 Task: In the  document event.txt Download file as 'Plain Text' Share this file with 'softage.8@softage.net' Insert the command  Editing
Action: Mouse moved to (353, 505)
Screenshot: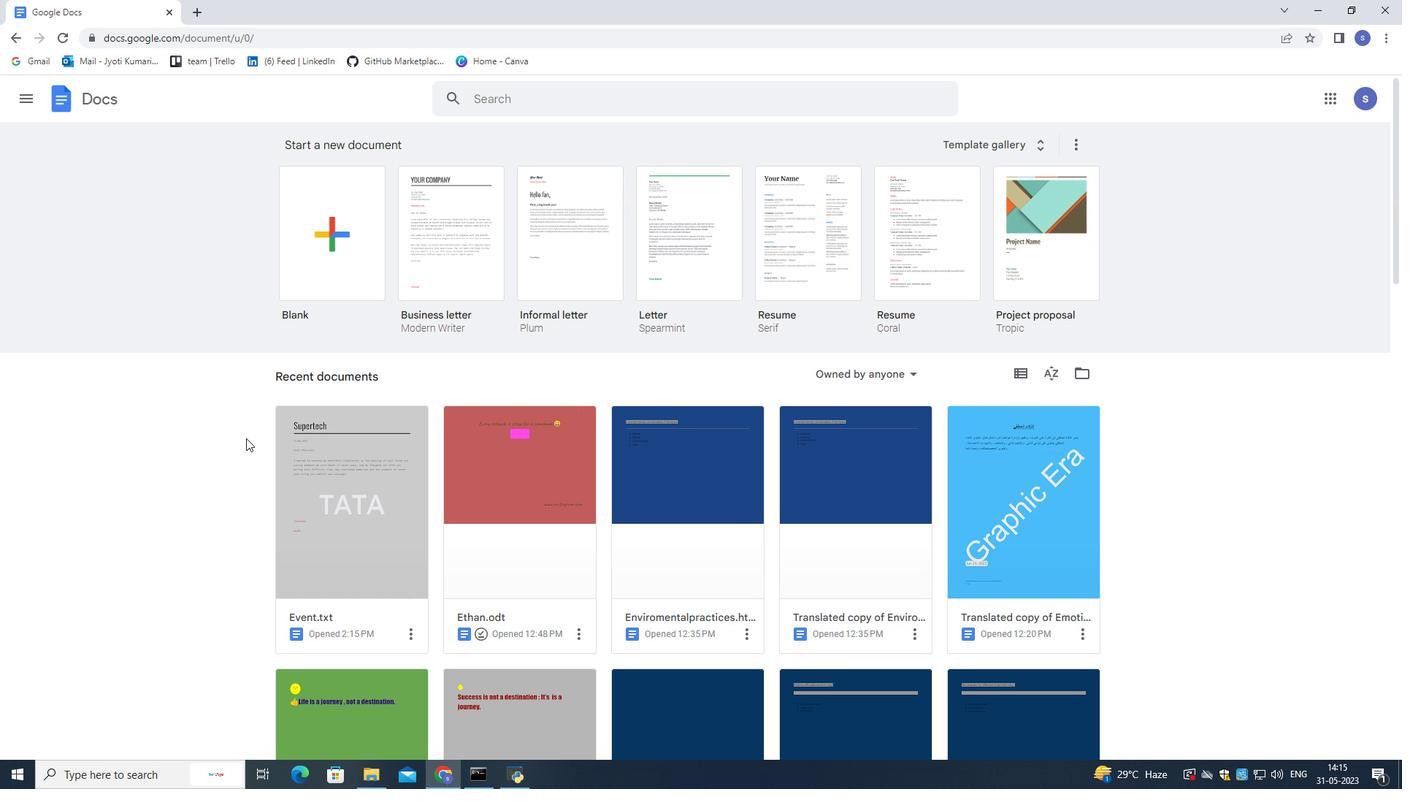 
Action: Mouse pressed left at (353, 505)
Screenshot: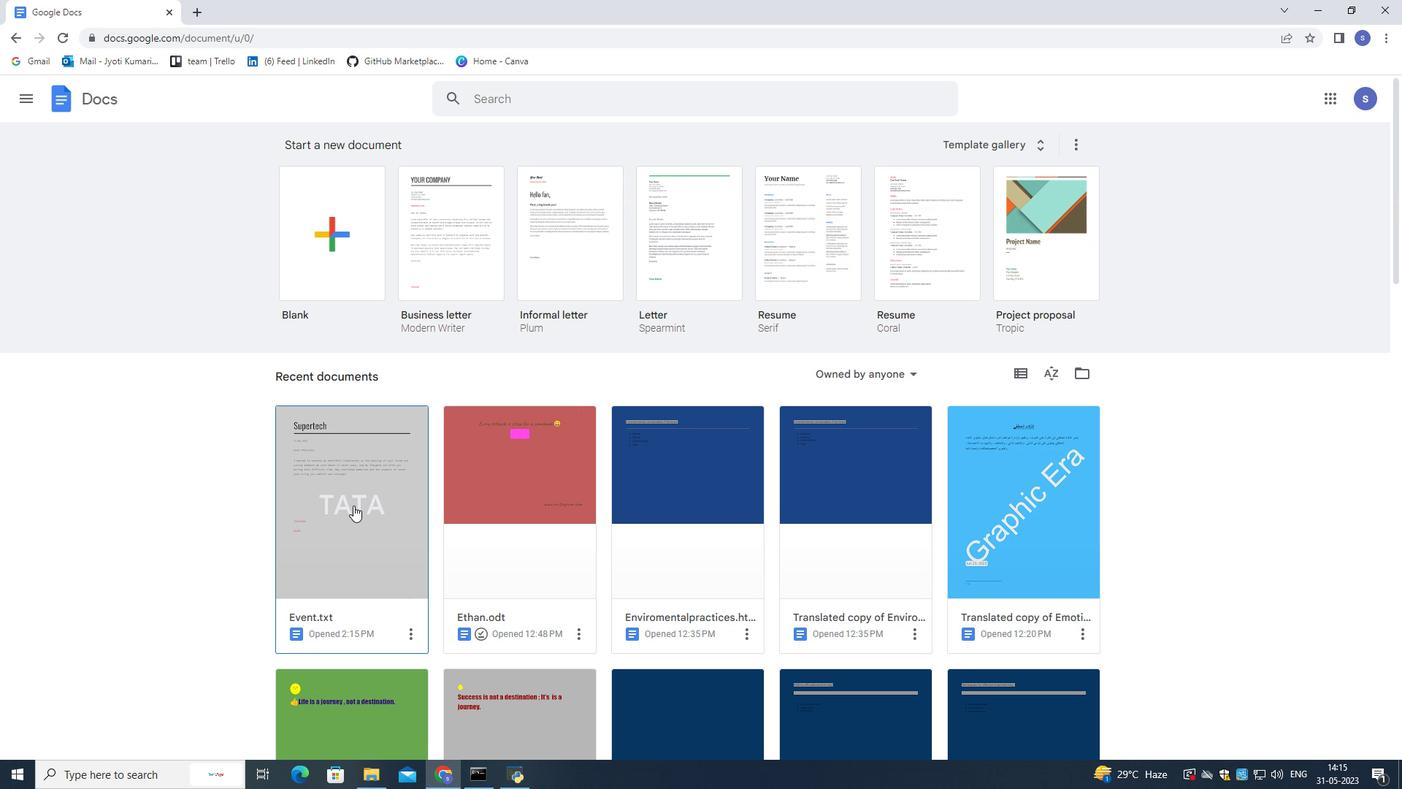 
Action: Mouse moved to (467, 367)
Screenshot: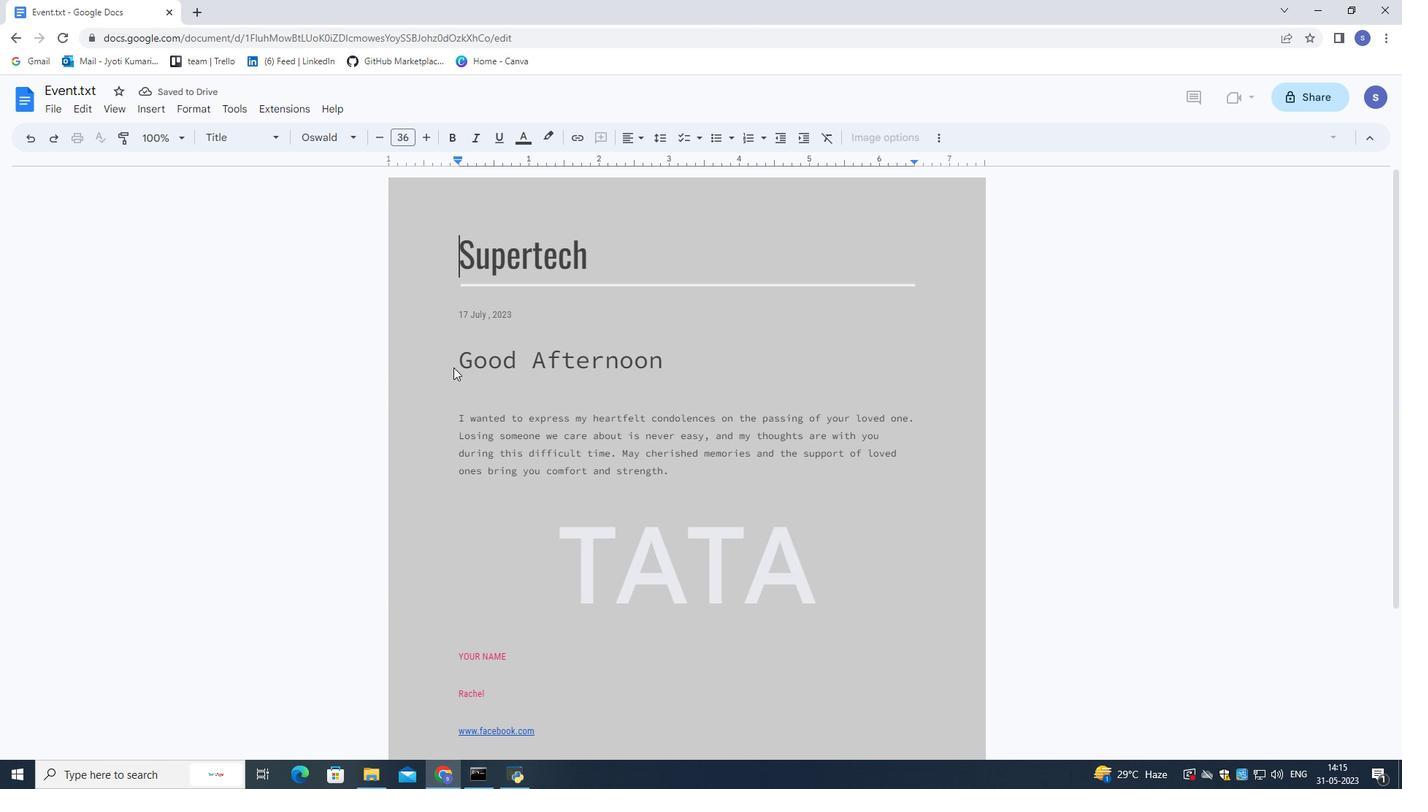 
Action: Mouse scrolled (467, 366) with delta (0, 0)
Screenshot: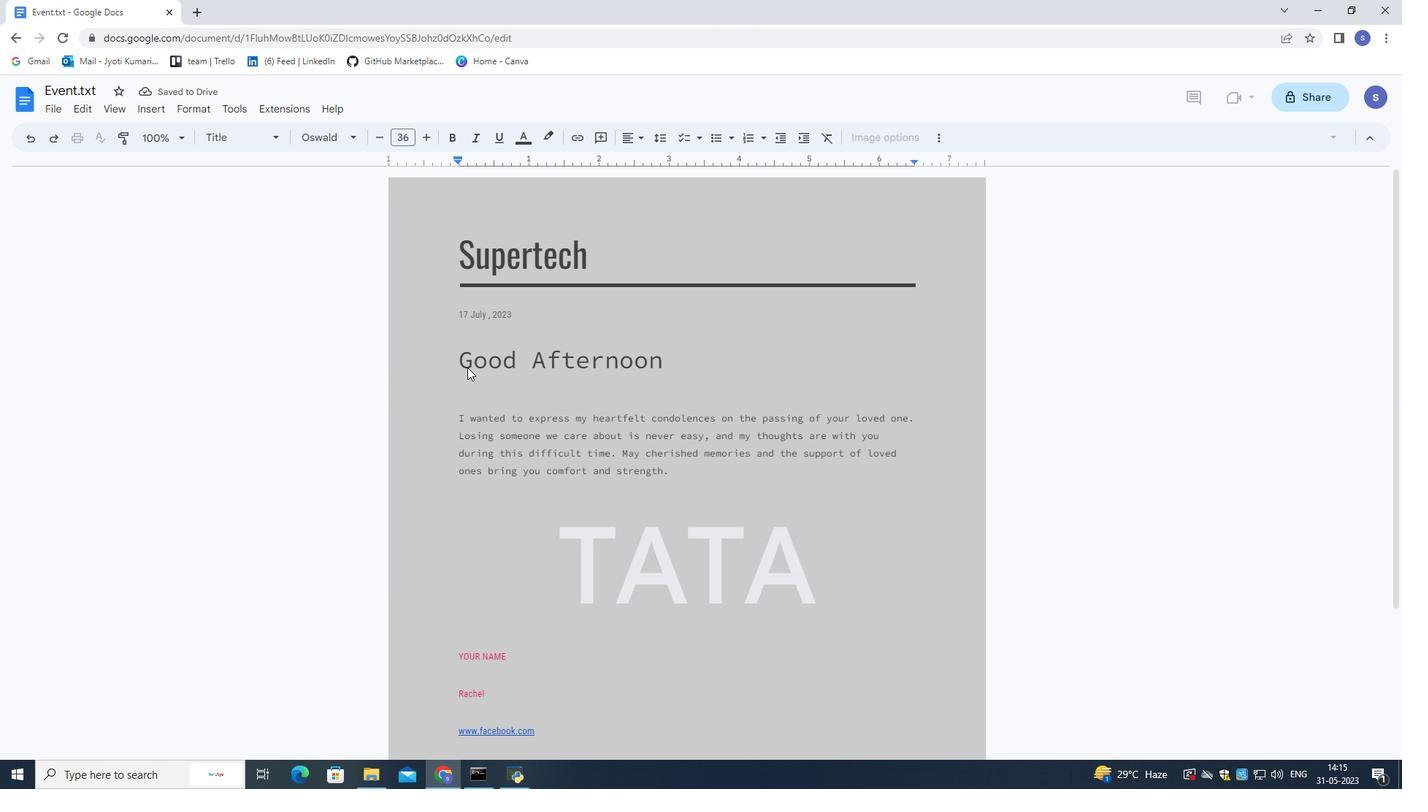 
Action: Mouse scrolled (467, 366) with delta (0, 0)
Screenshot: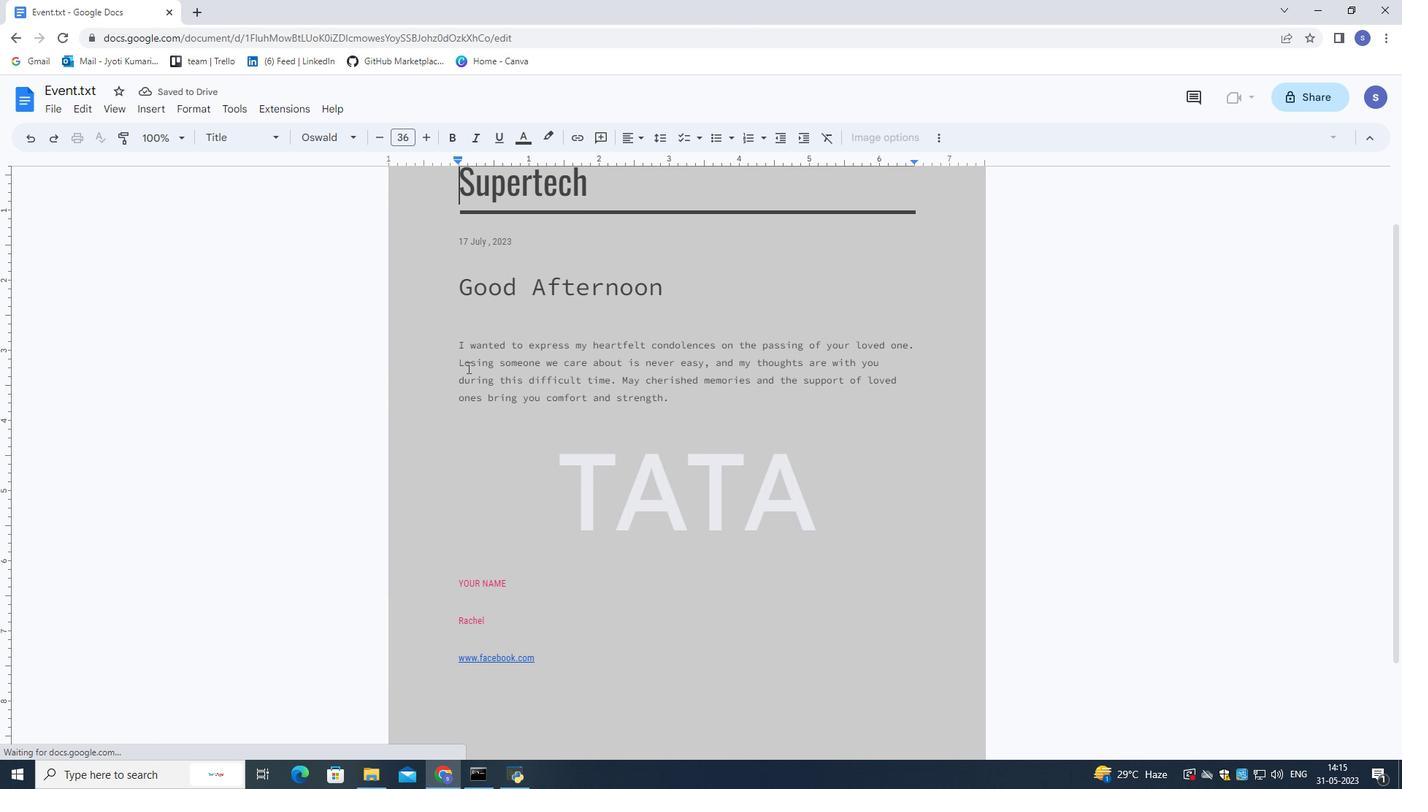
Action: Mouse moved to (44, 105)
Screenshot: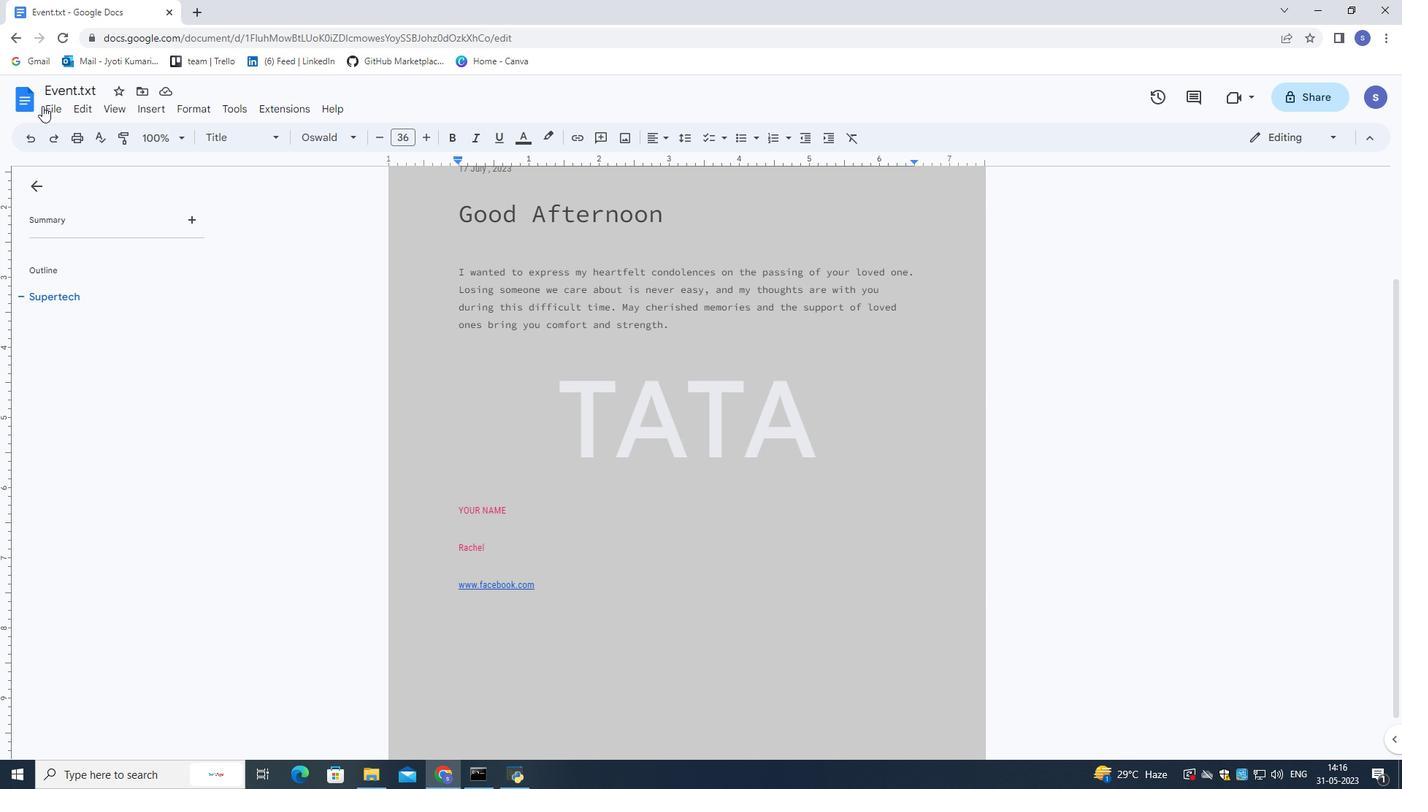 
Action: Mouse pressed left at (44, 105)
Screenshot: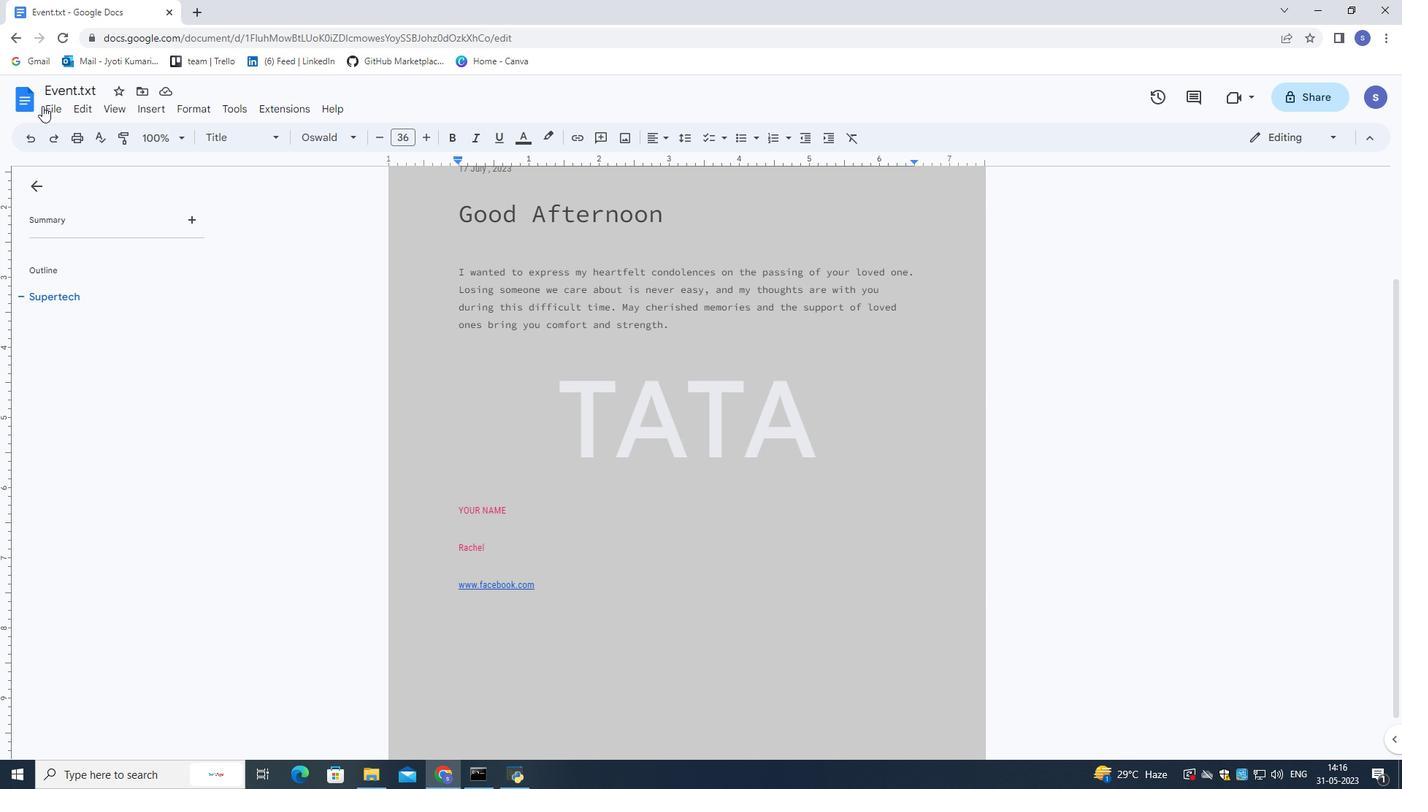 
Action: Mouse moved to (53, 110)
Screenshot: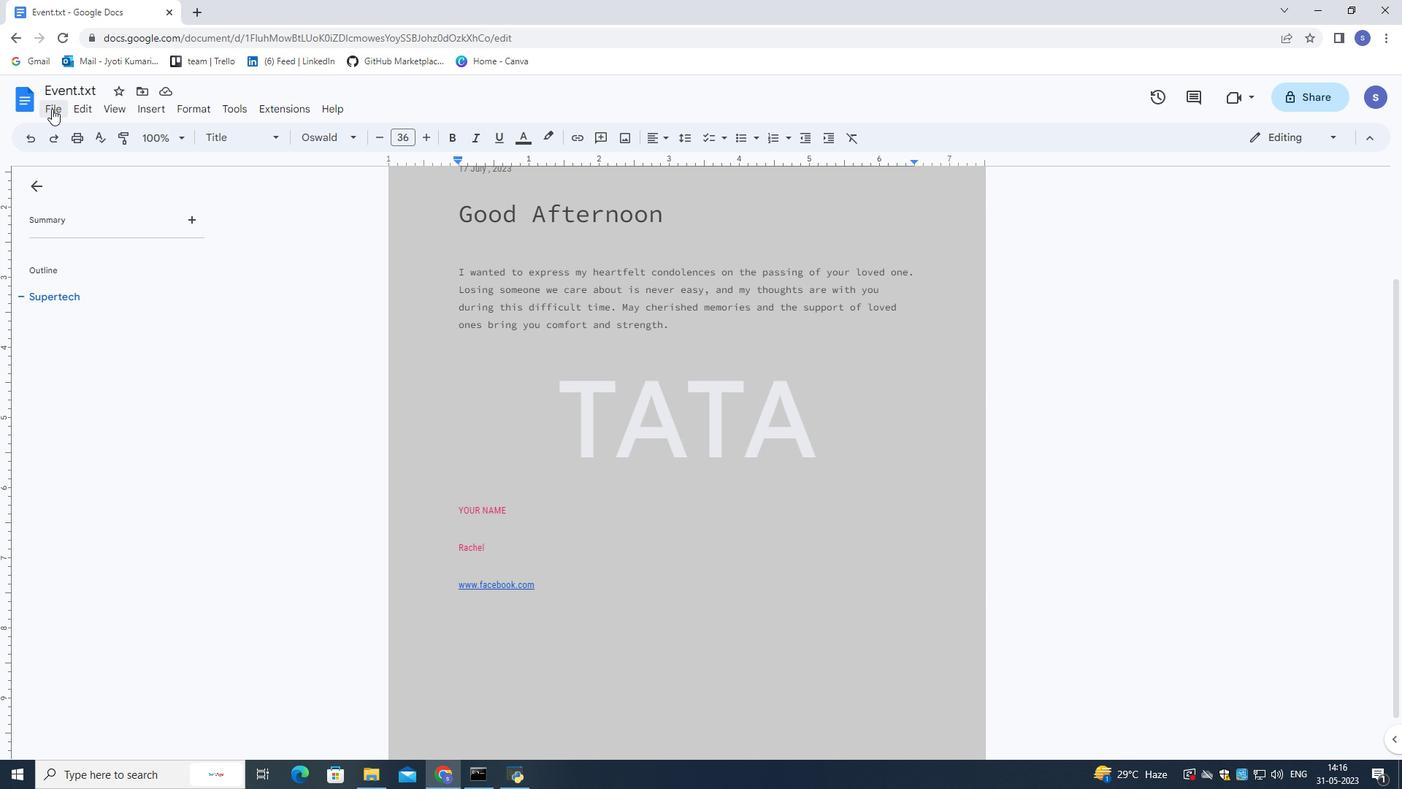 
Action: Mouse pressed left at (53, 110)
Screenshot: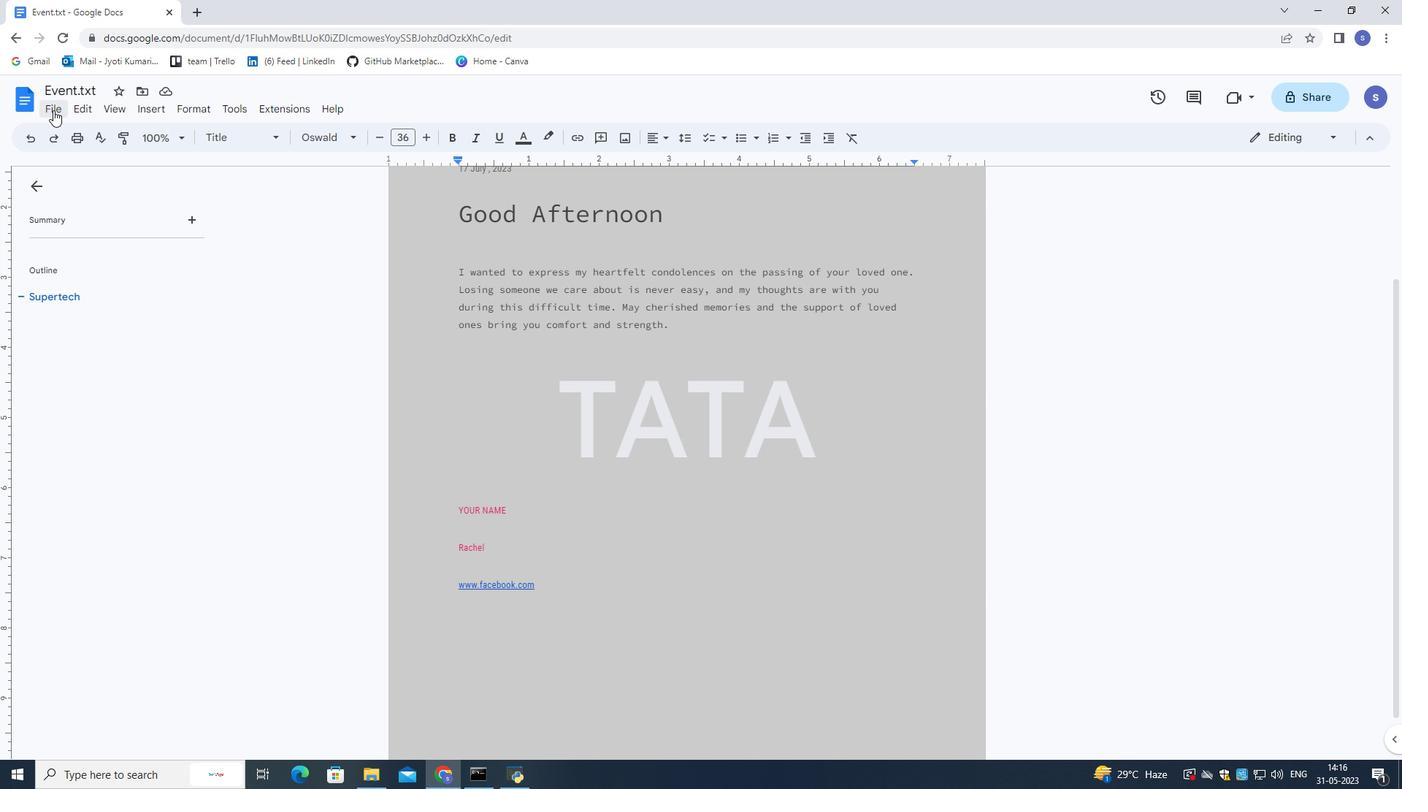 
Action: Mouse moved to (355, 354)
Screenshot: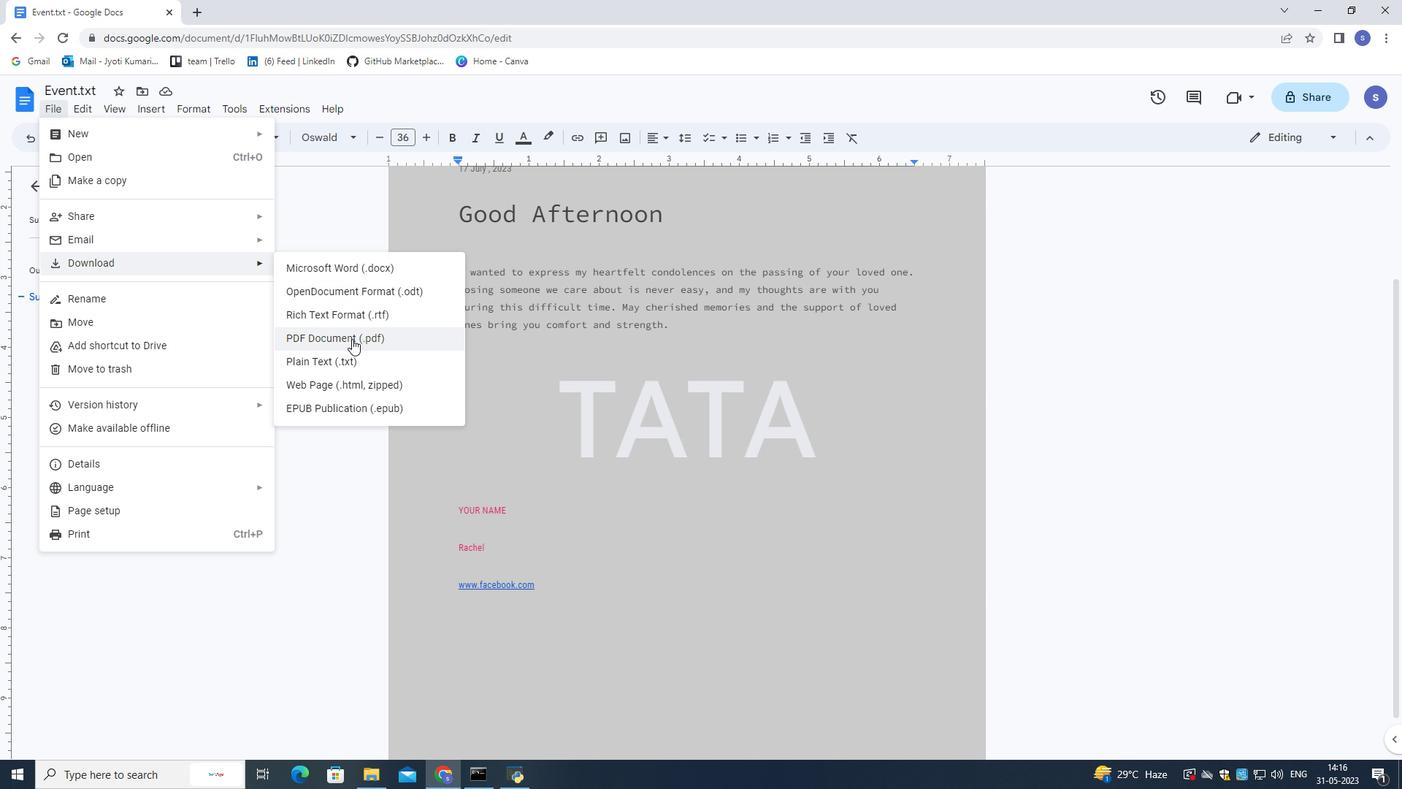 
Action: Mouse pressed left at (355, 354)
Screenshot: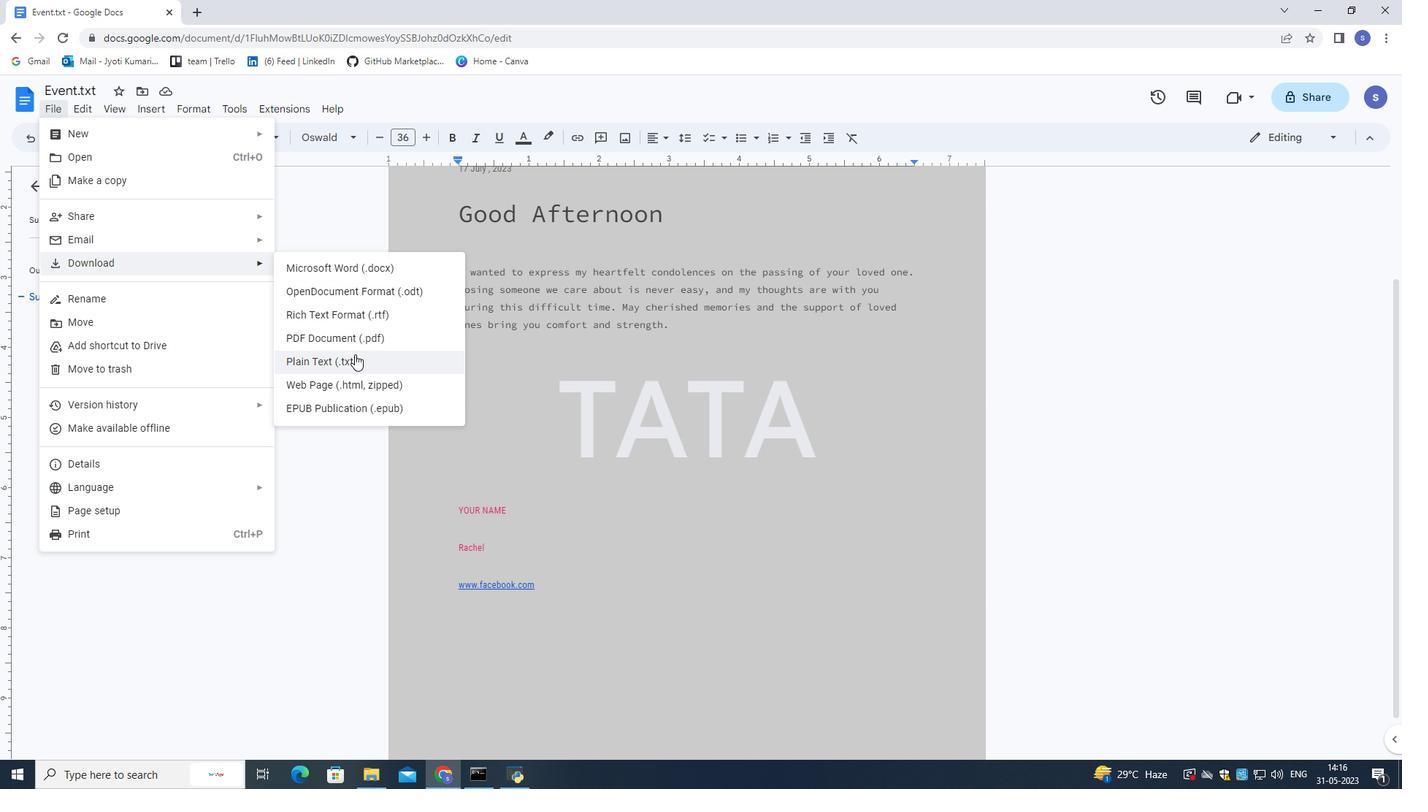 
Action: Mouse moved to (56, 103)
Screenshot: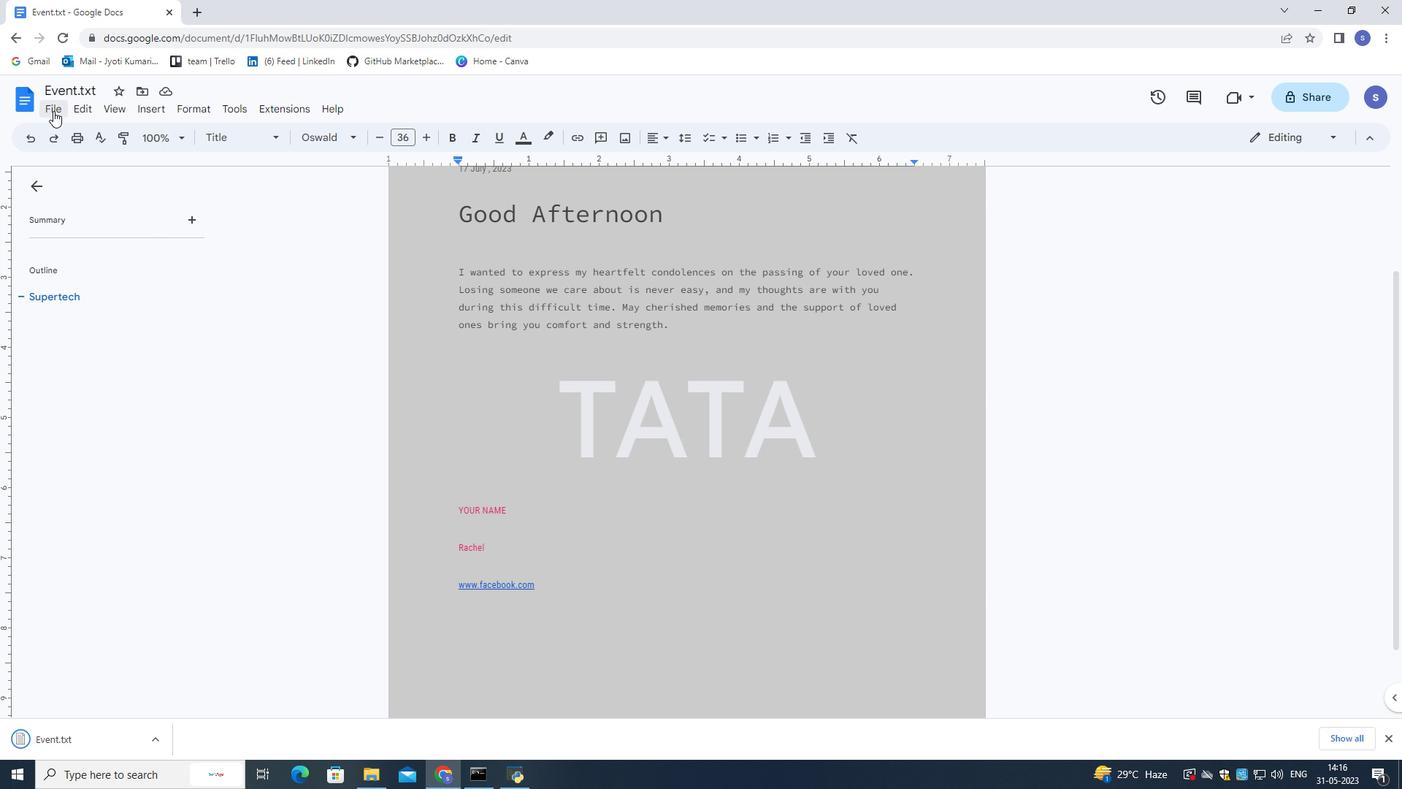 
Action: Mouse pressed left at (56, 103)
Screenshot: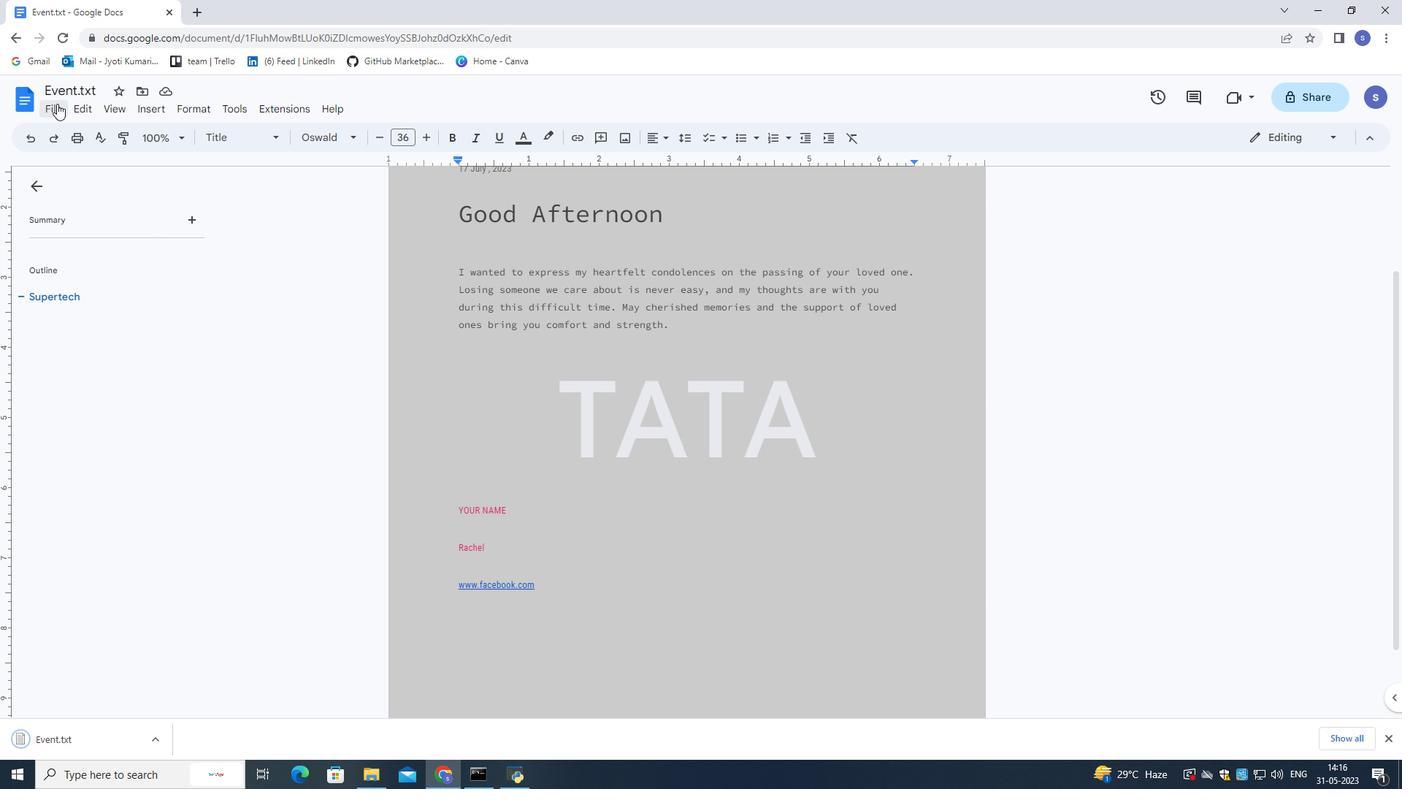 
Action: Mouse moved to (298, 222)
Screenshot: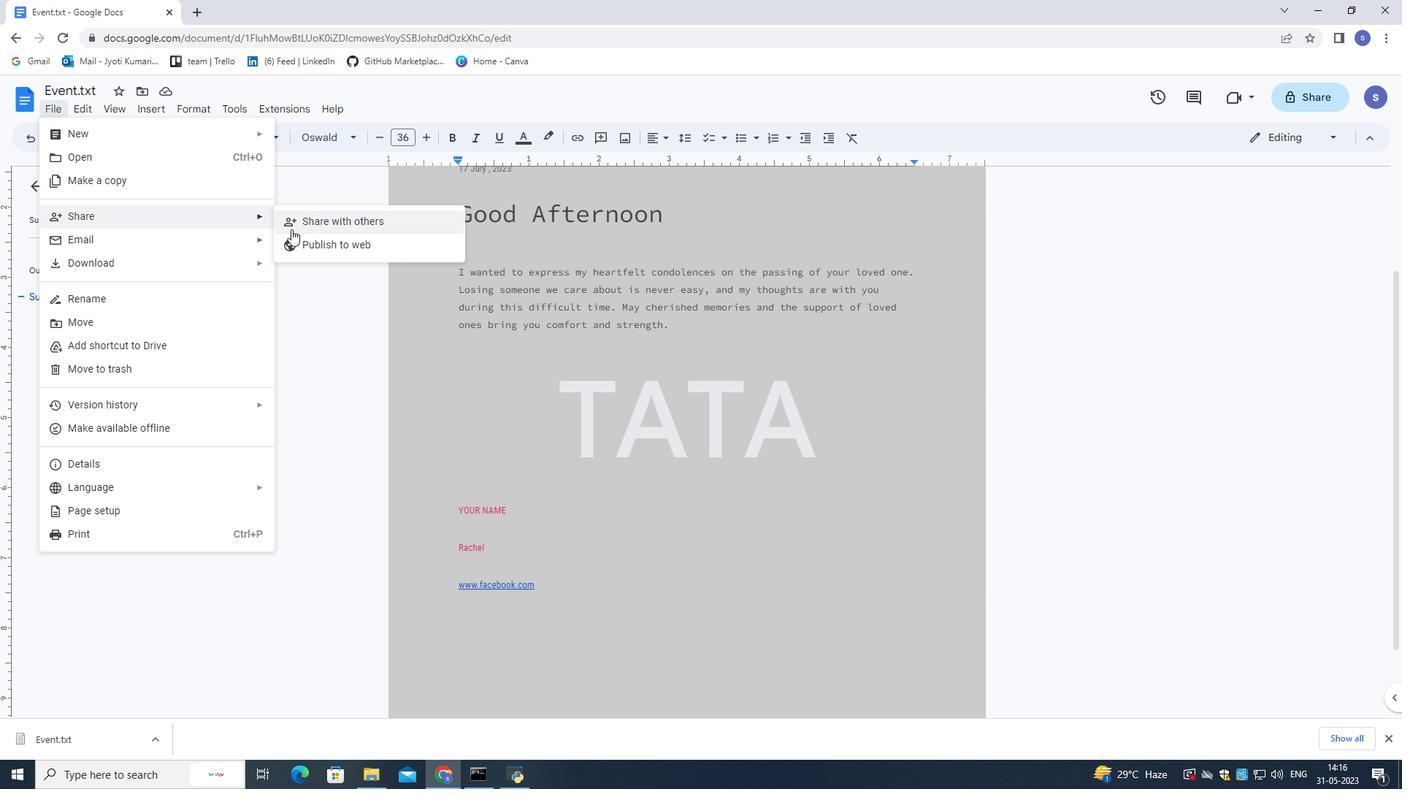 
Action: Mouse pressed left at (298, 222)
Screenshot: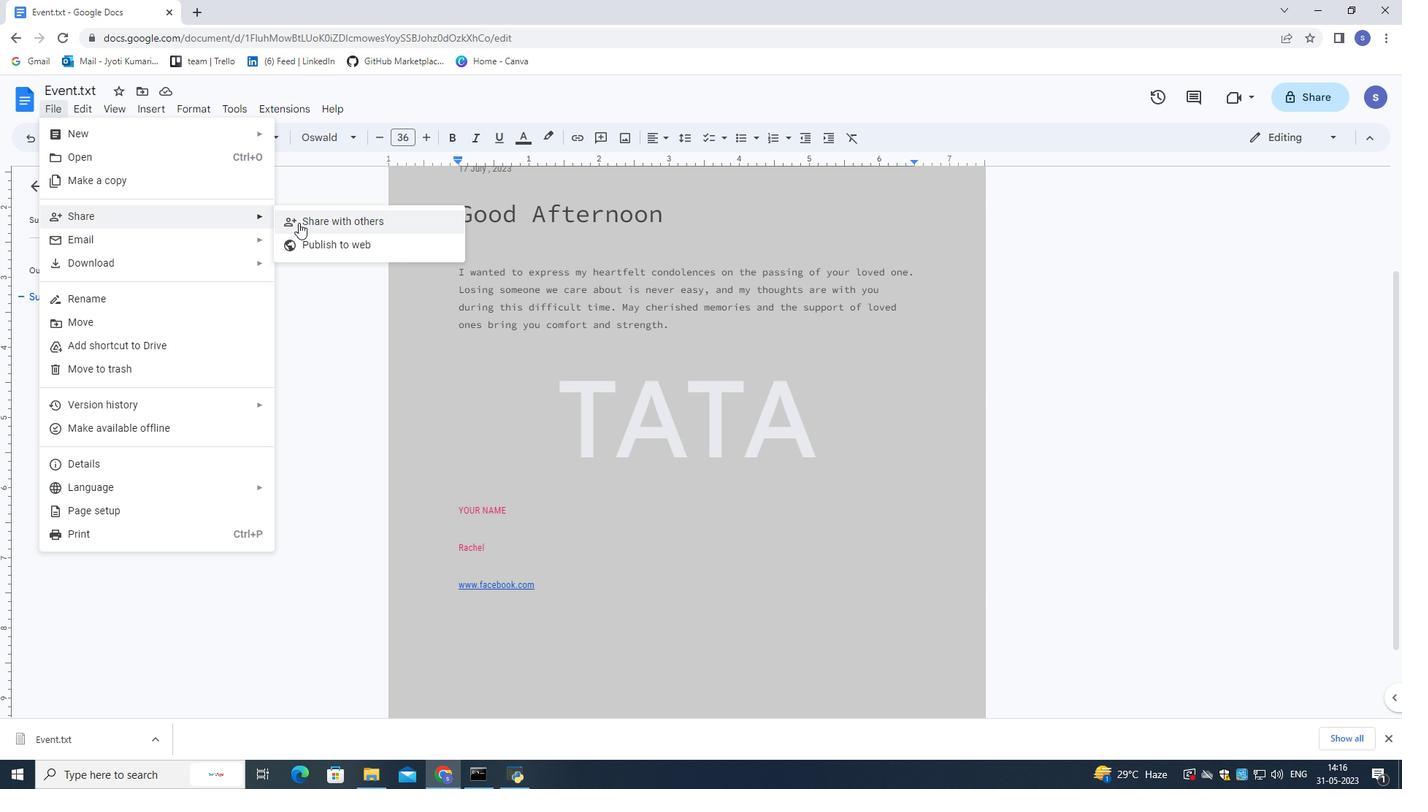 
Action: Mouse moved to (571, 322)
Screenshot: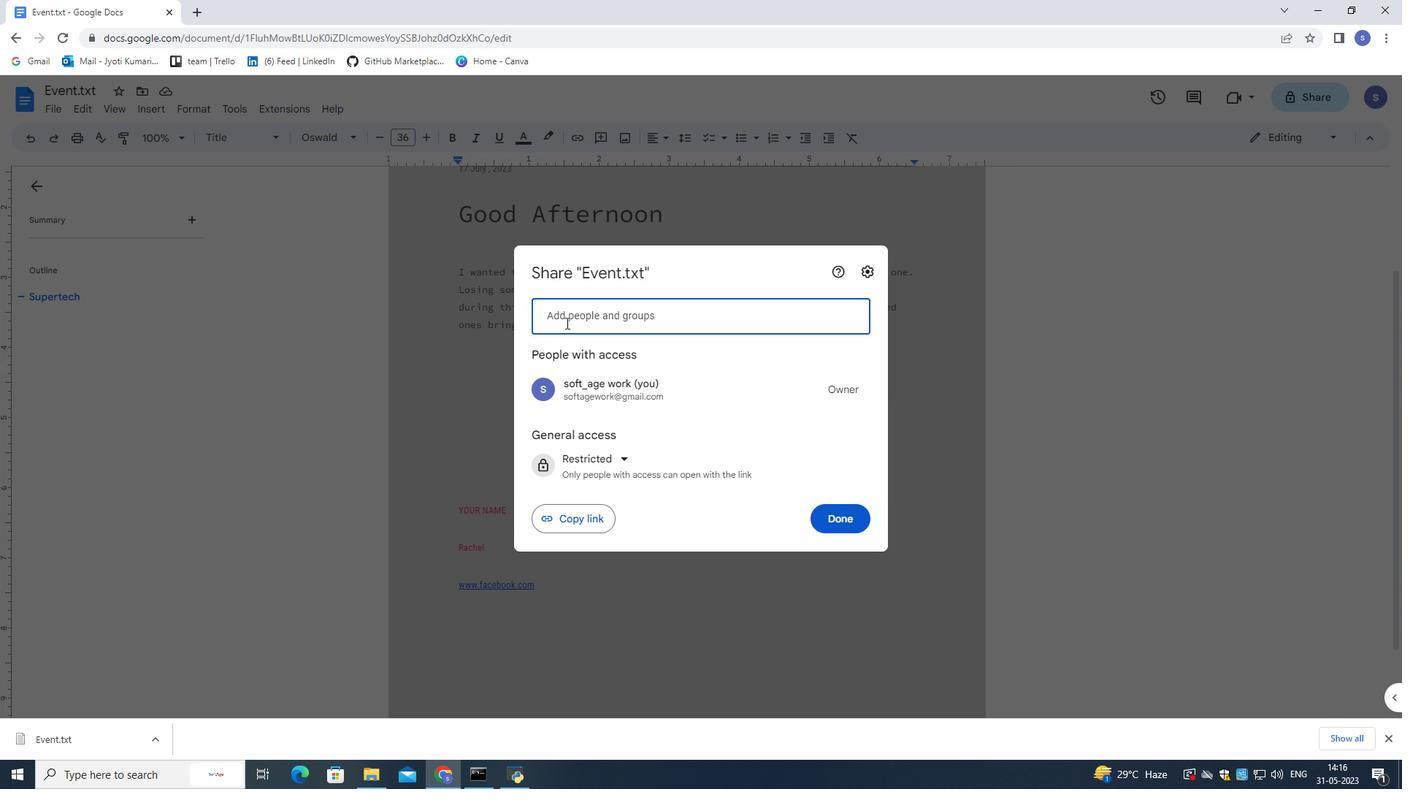 
Action: Mouse pressed left at (571, 322)
Screenshot: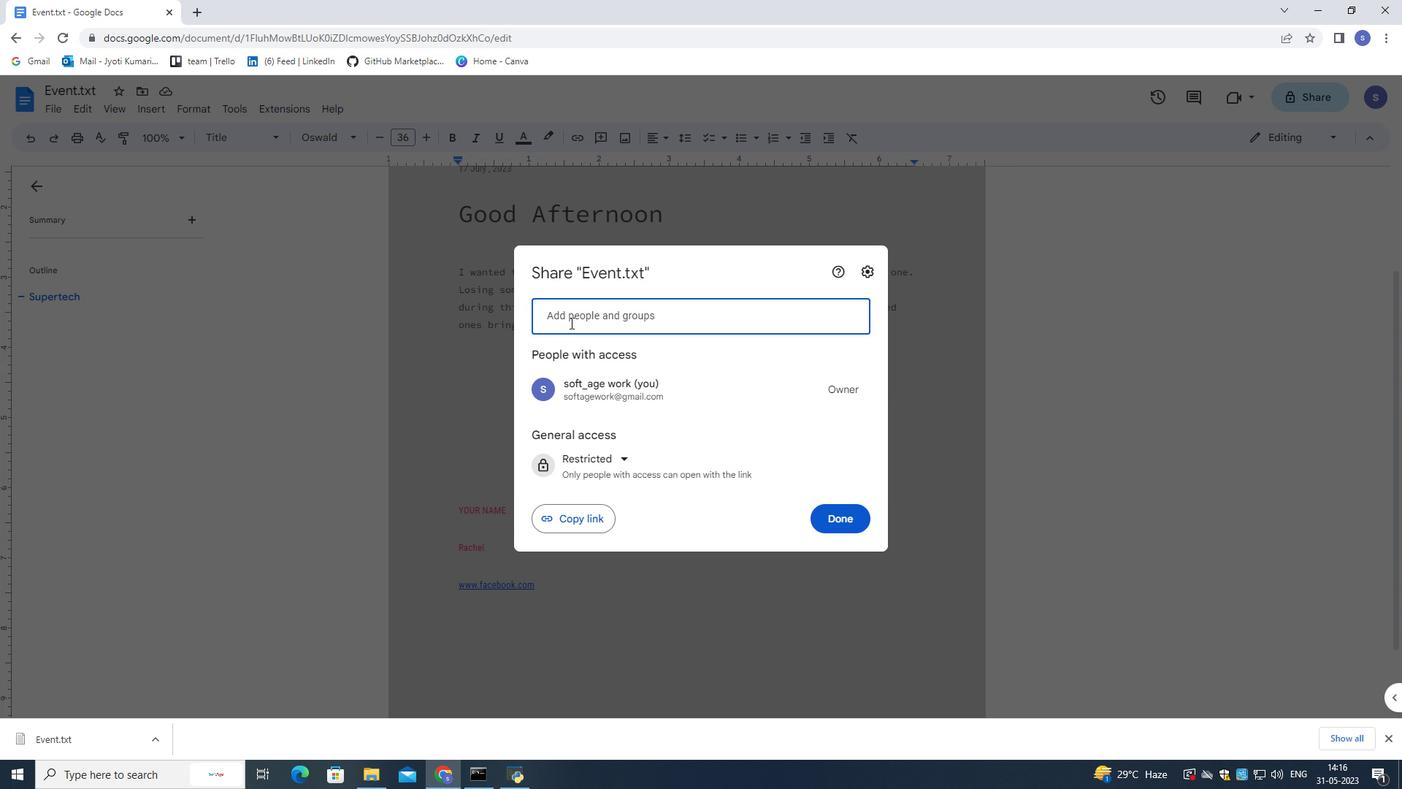 
Action: Key pressed softage.8<Key.shift>@softage.et
Screenshot: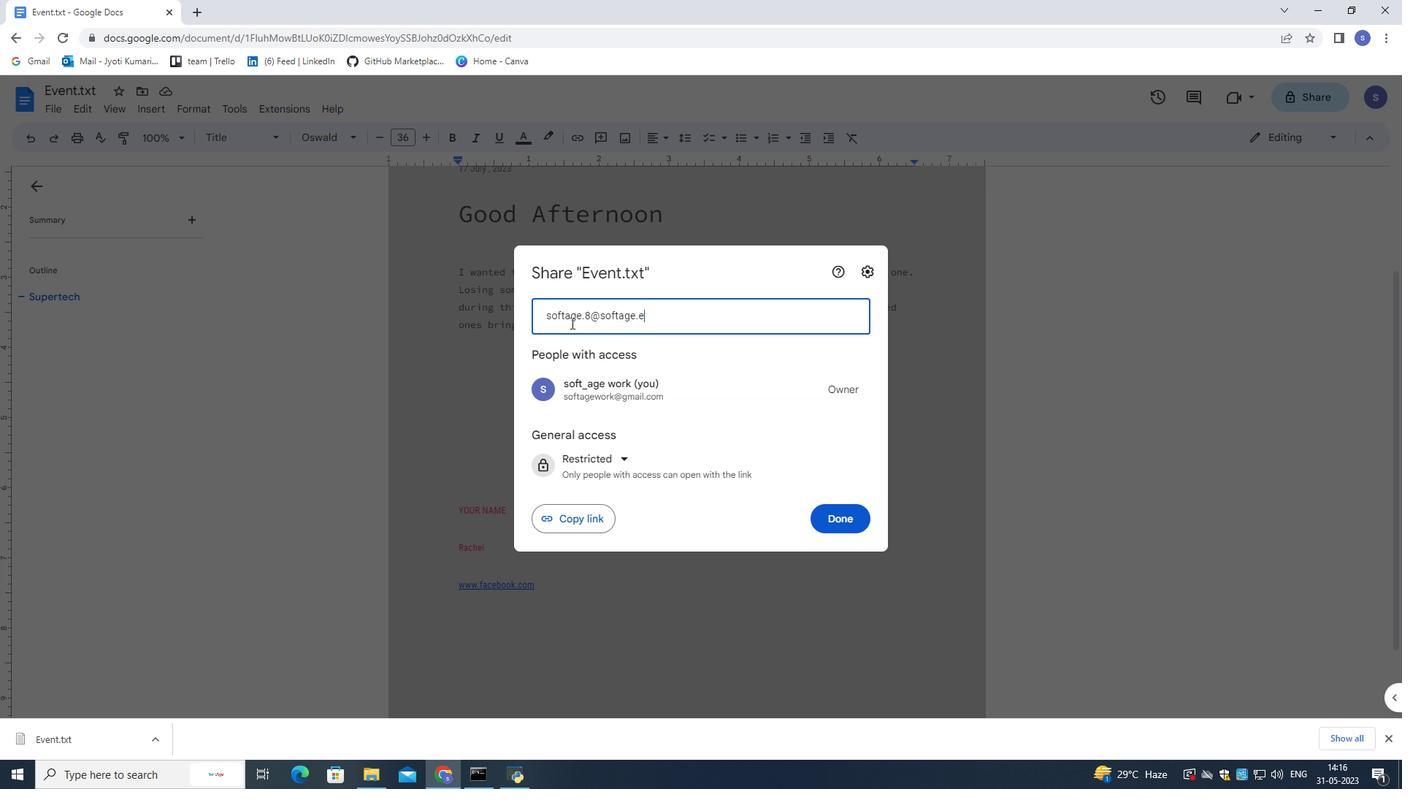 
Action: Mouse moved to (612, 360)
Screenshot: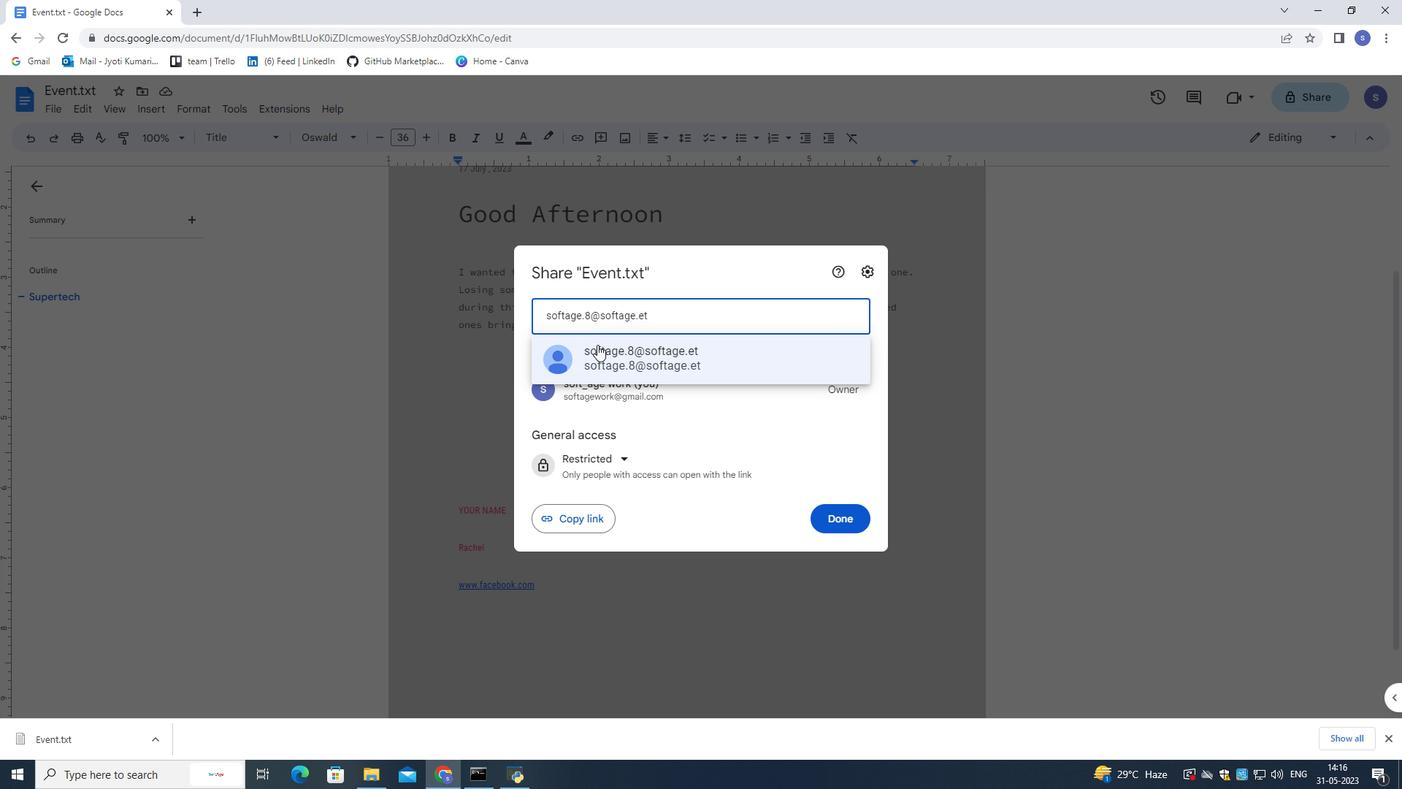
Action: Mouse pressed left at (612, 360)
Screenshot: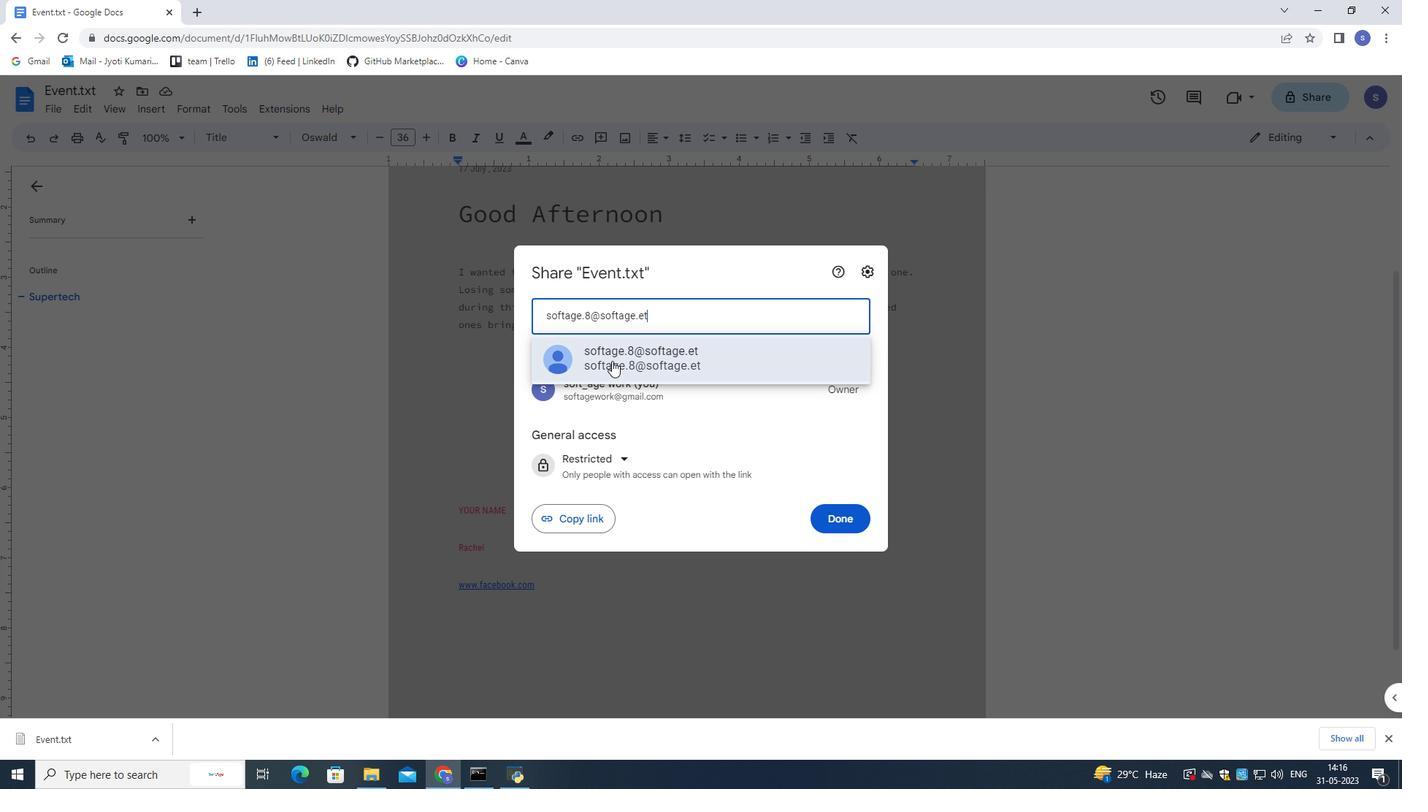 
Action: Mouse moved to (847, 495)
Screenshot: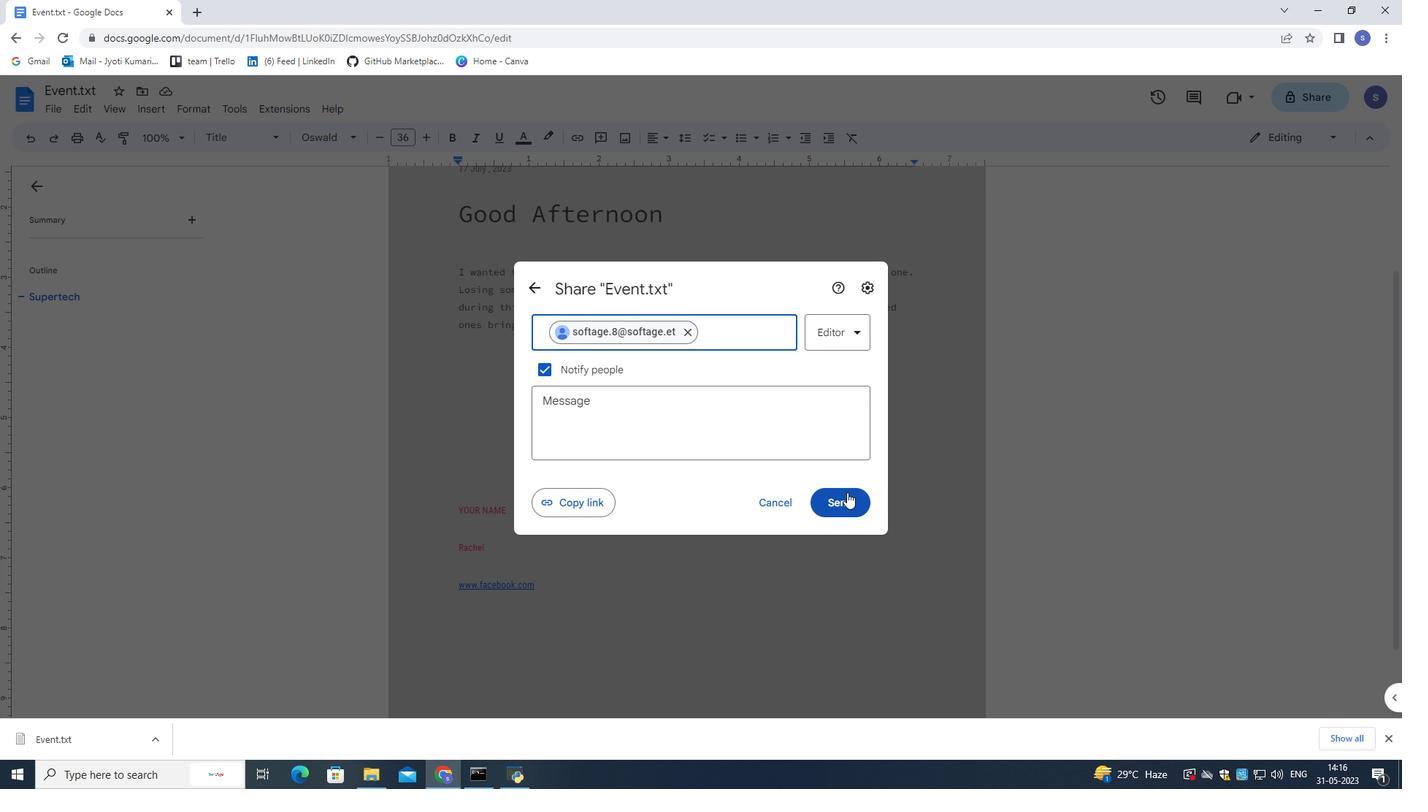 
Action: Mouse pressed left at (847, 495)
Screenshot: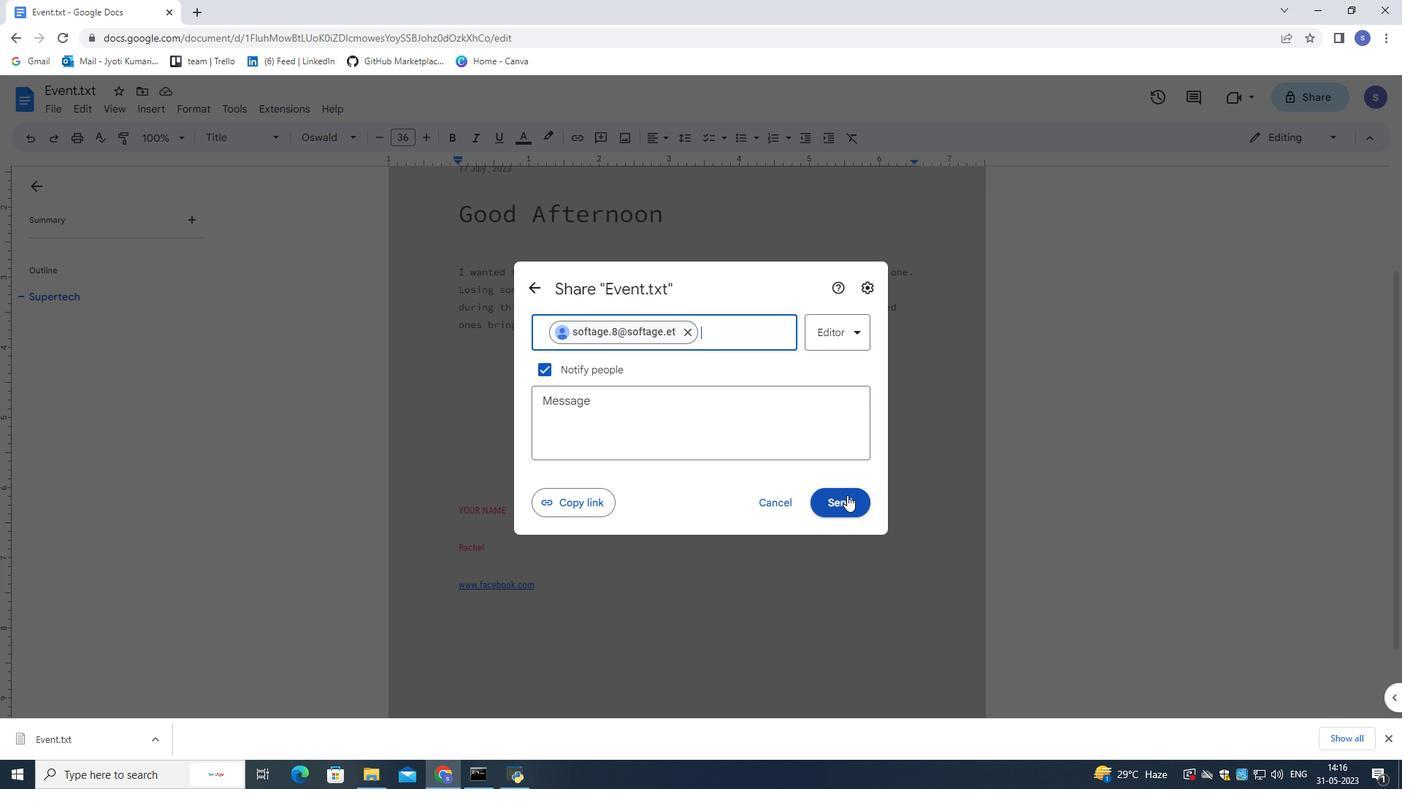 
Action: Mouse moved to (714, 453)
Screenshot: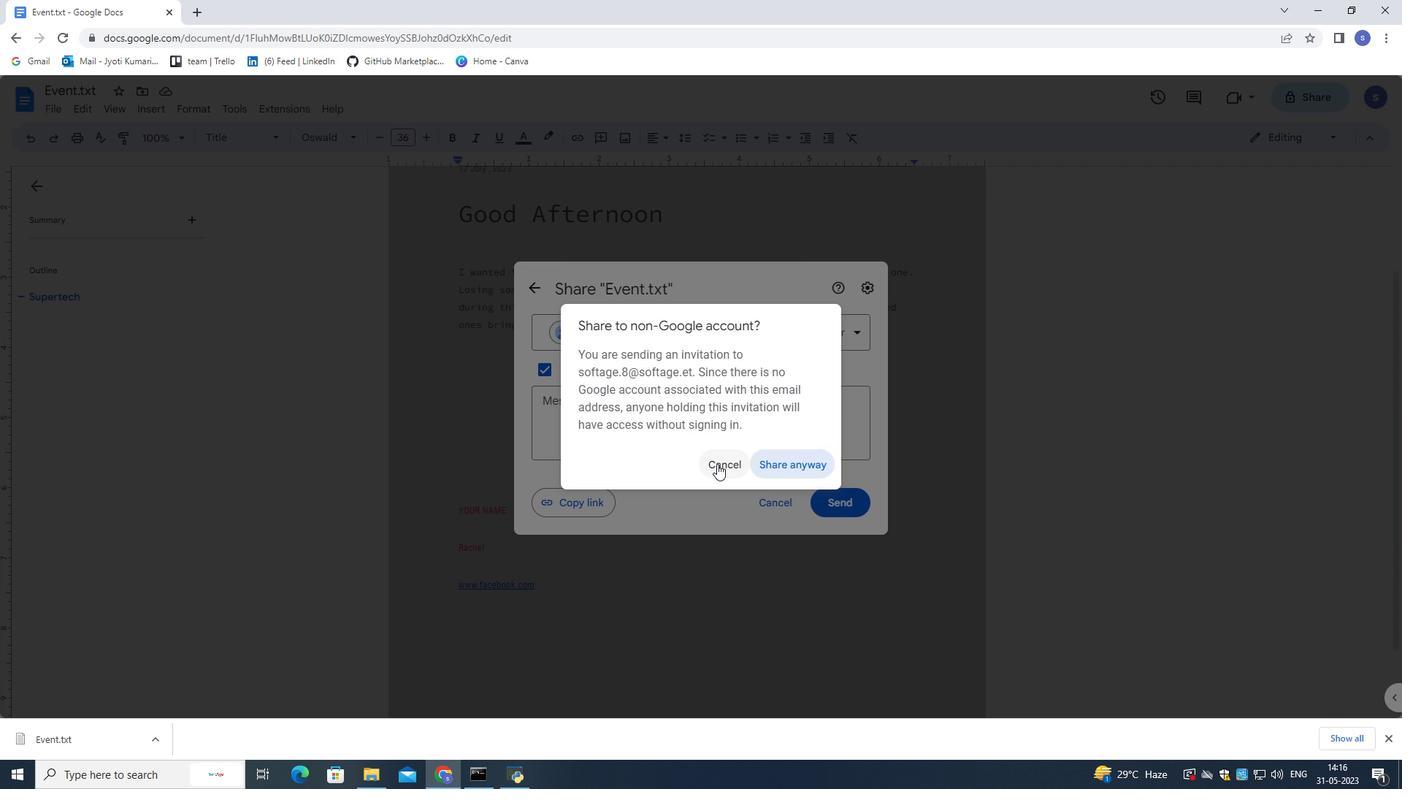 
Action: Mouse pressed left at (714, 453)
Screenshot: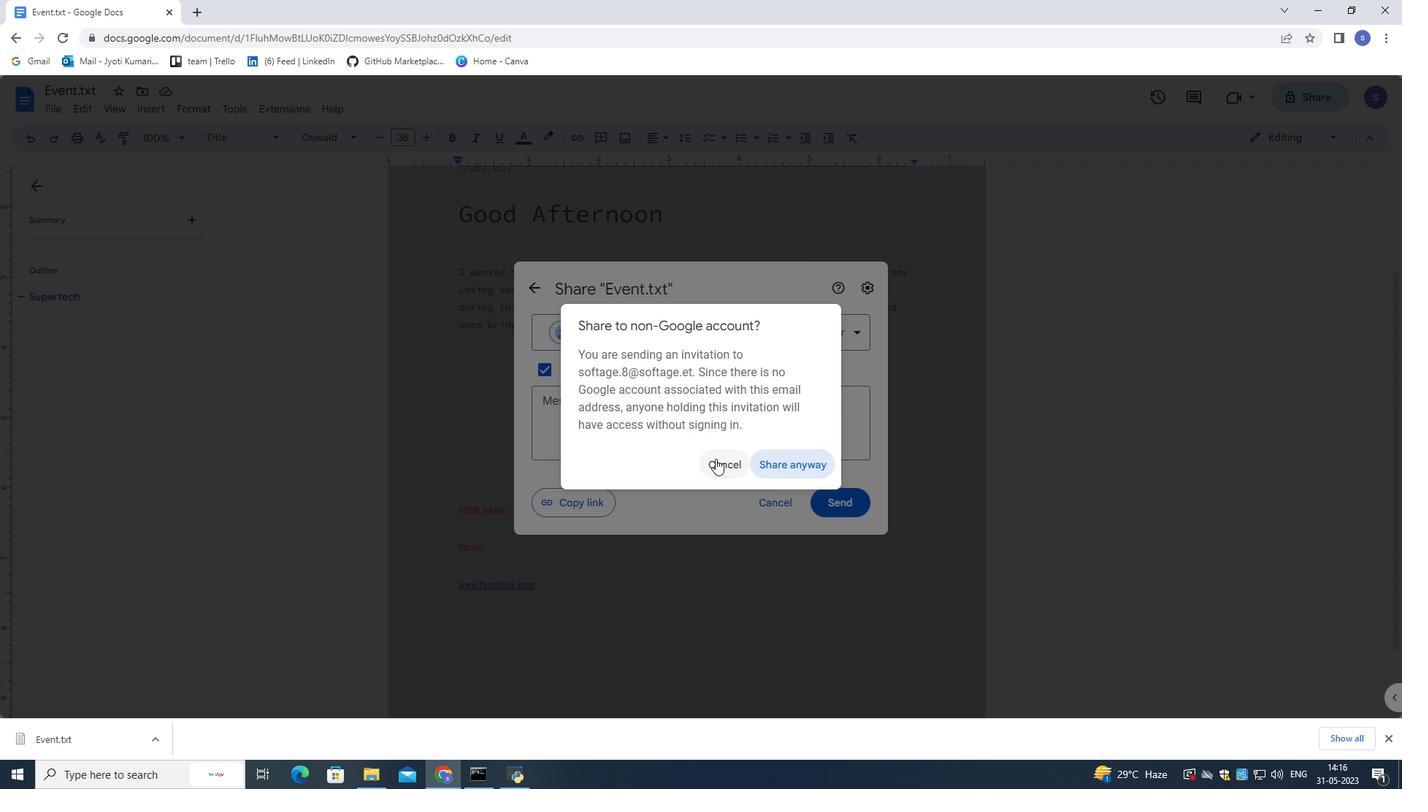
Action: Mouse moved to (829, 501)
Screenshot: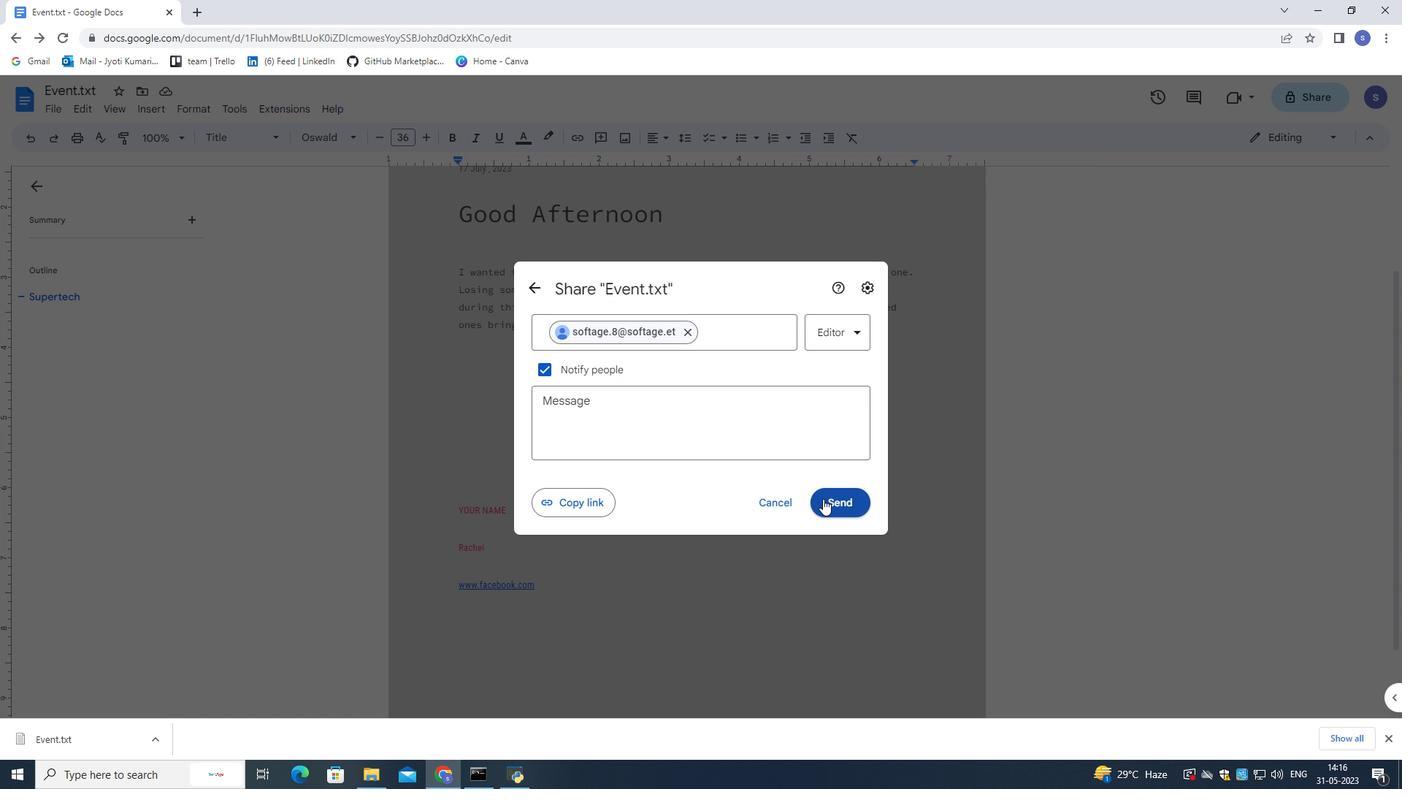 
Action: Mouse pressed left at (829, 501)
Screenshot: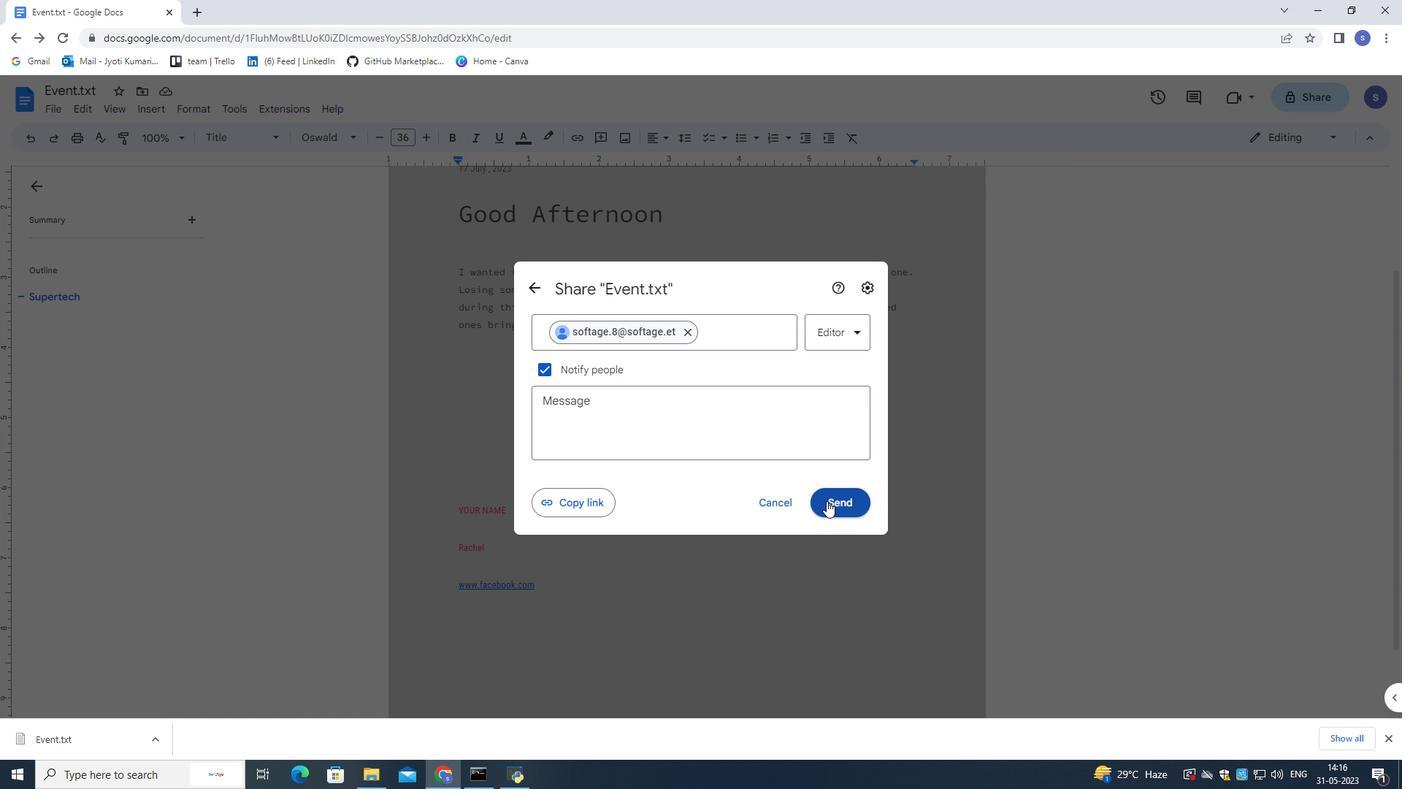 
Action: Mouse moved to (814, 463)
Screenshot: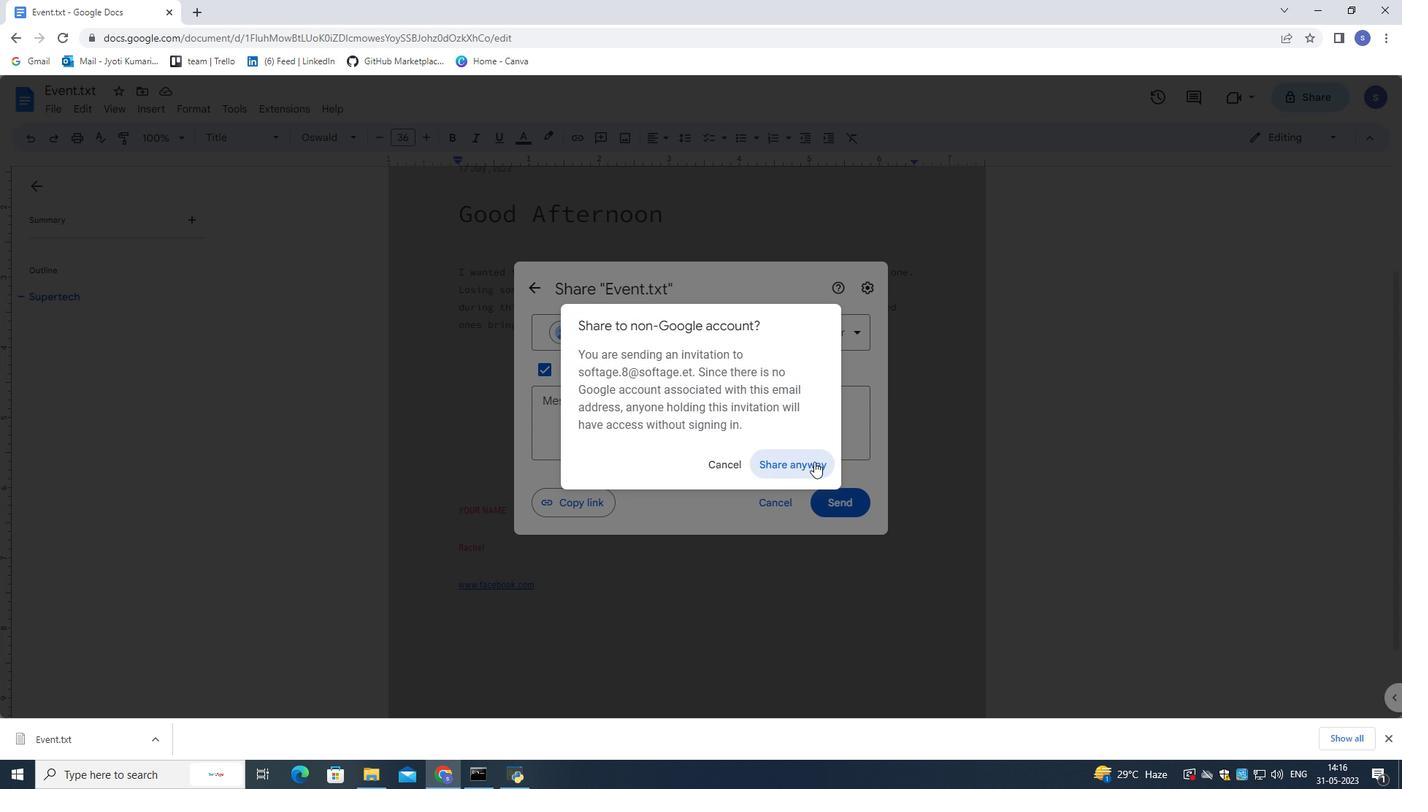 
Action: Mouse pressed left at (814, 463)
Screenshot: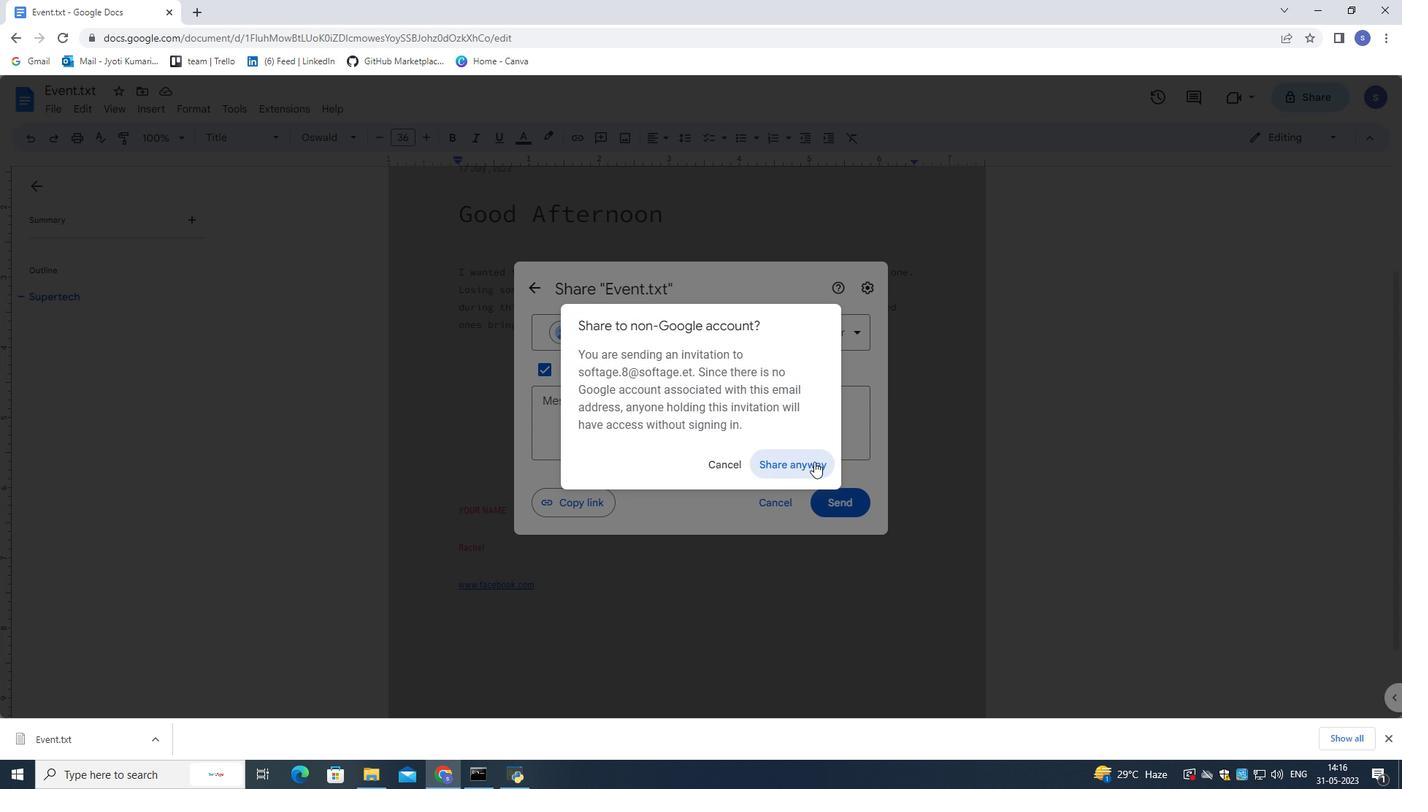 
Action: Mouse moved to (195, 113)
Screenshot: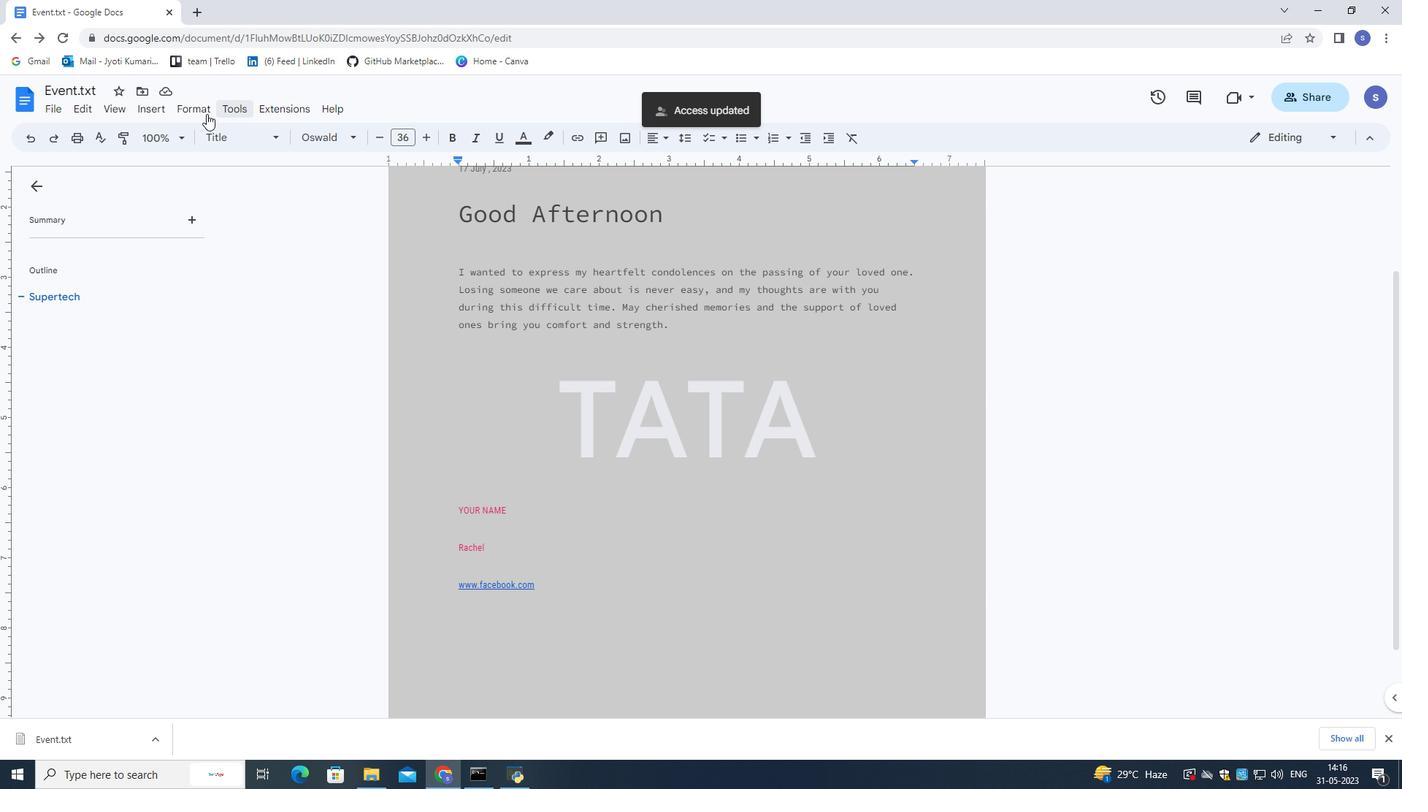 
Action: Mouse pressed left at (195, 113)
Screenshot: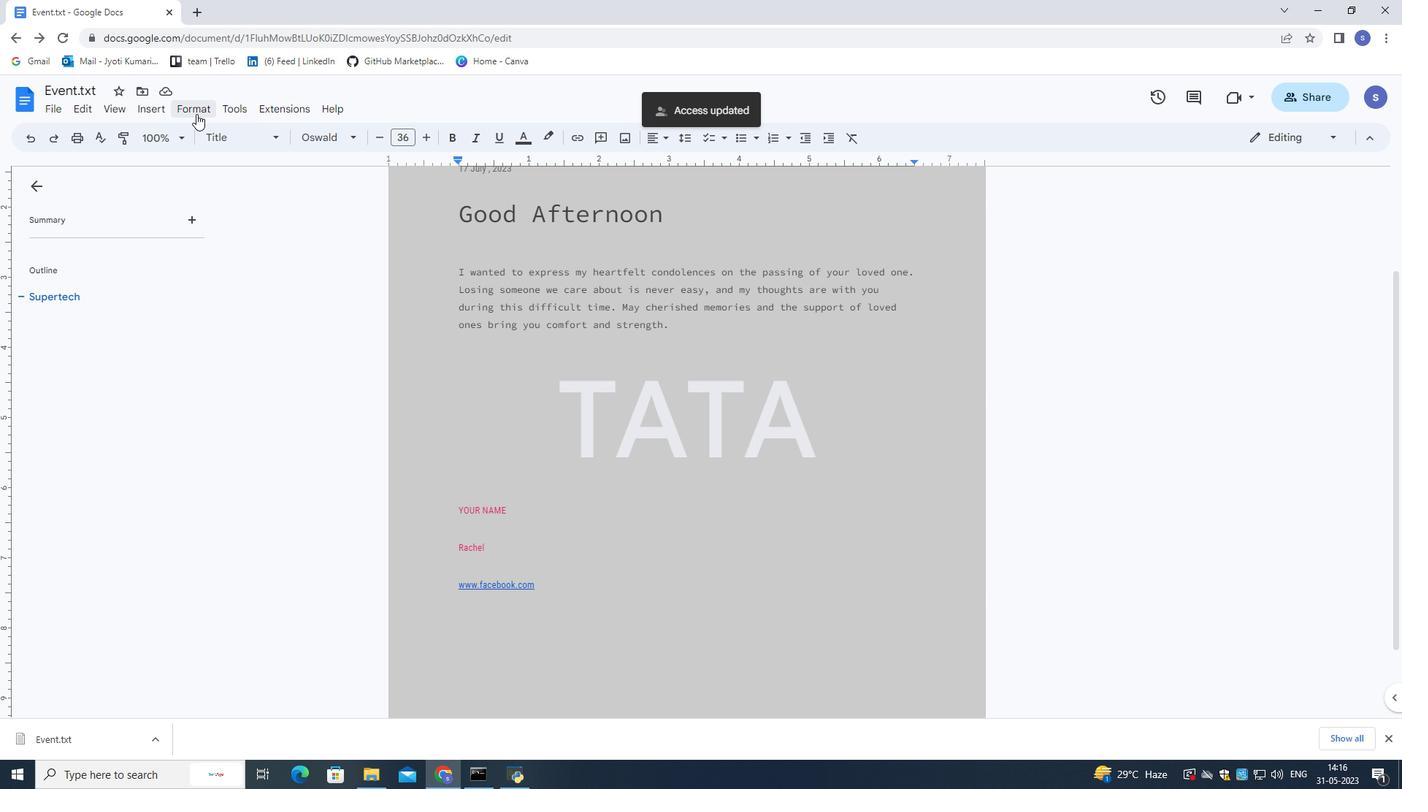 
Action: Mouse moved to (59, 105)
Screenshot: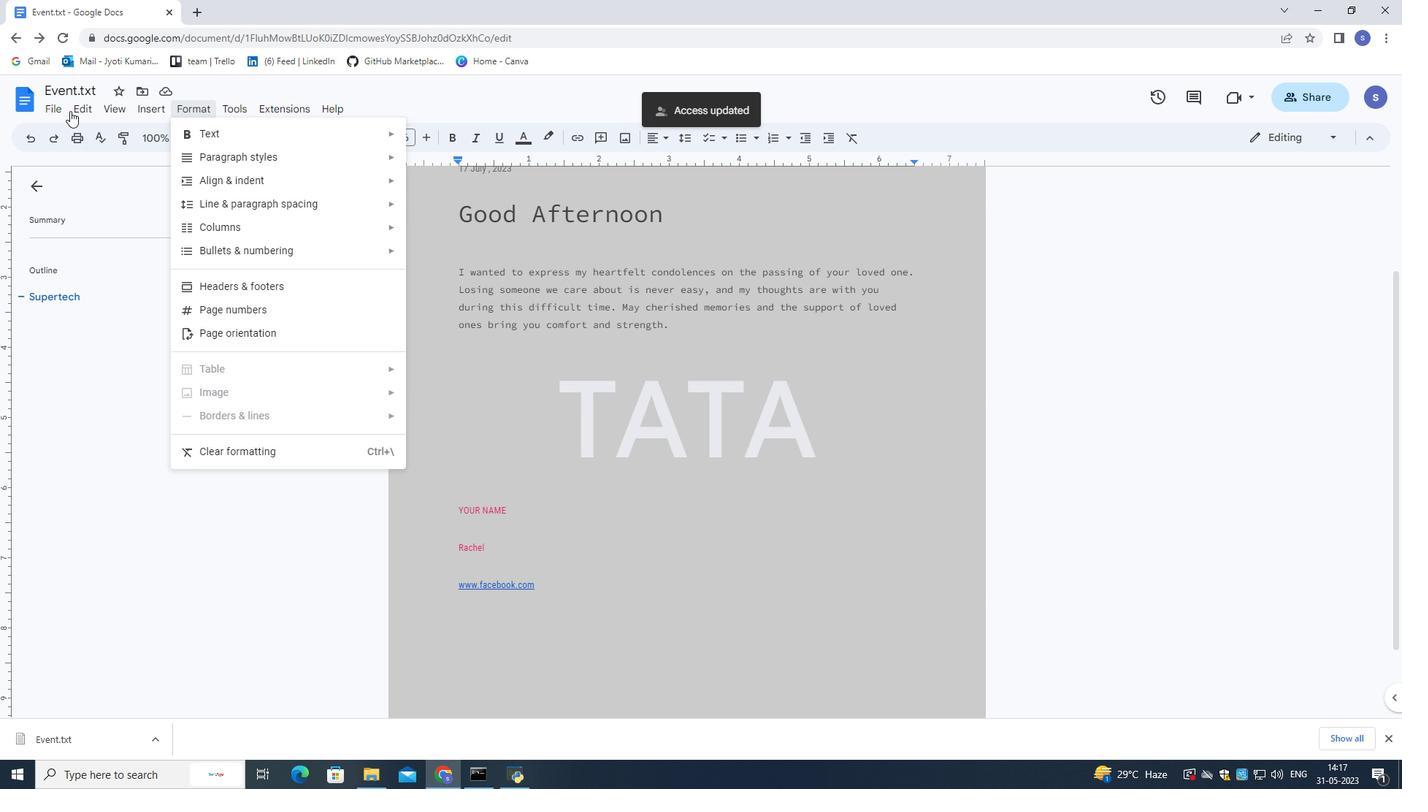 
Action: Mouse pressed left at (59, 105)
Screenshot: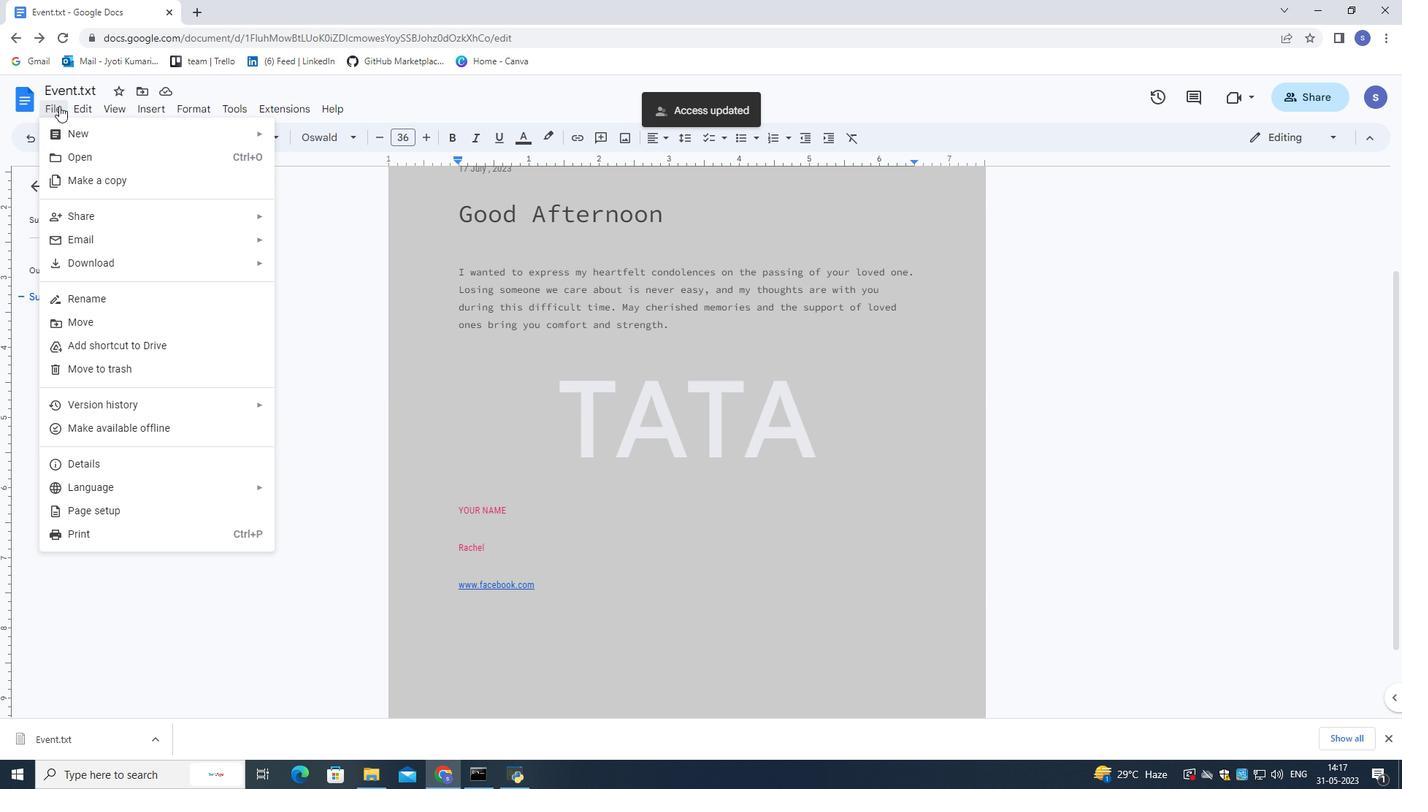 
Action: Mouse moved to (143, 106)
Screenshot: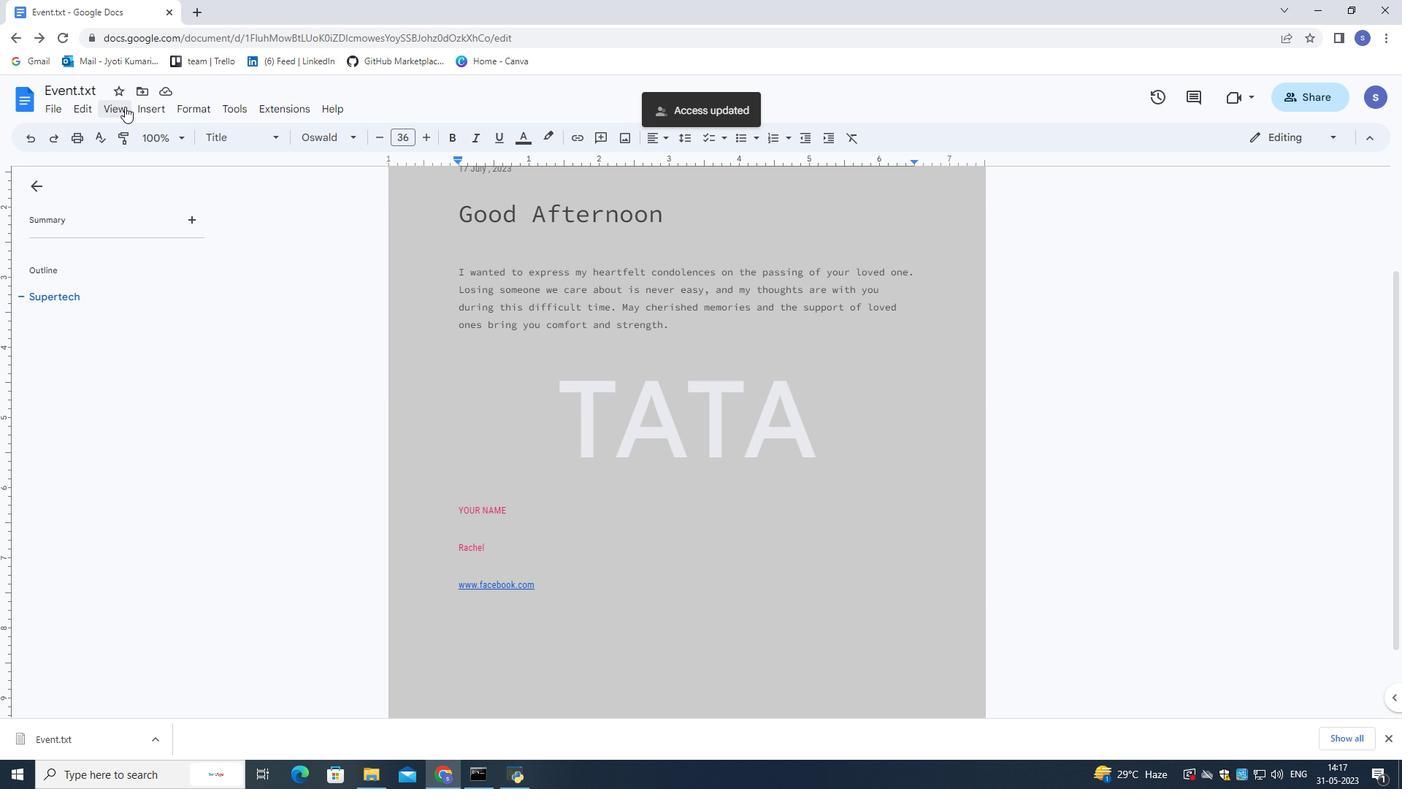 
Action: Mouse pressed left at (143, 106)
Screenshot: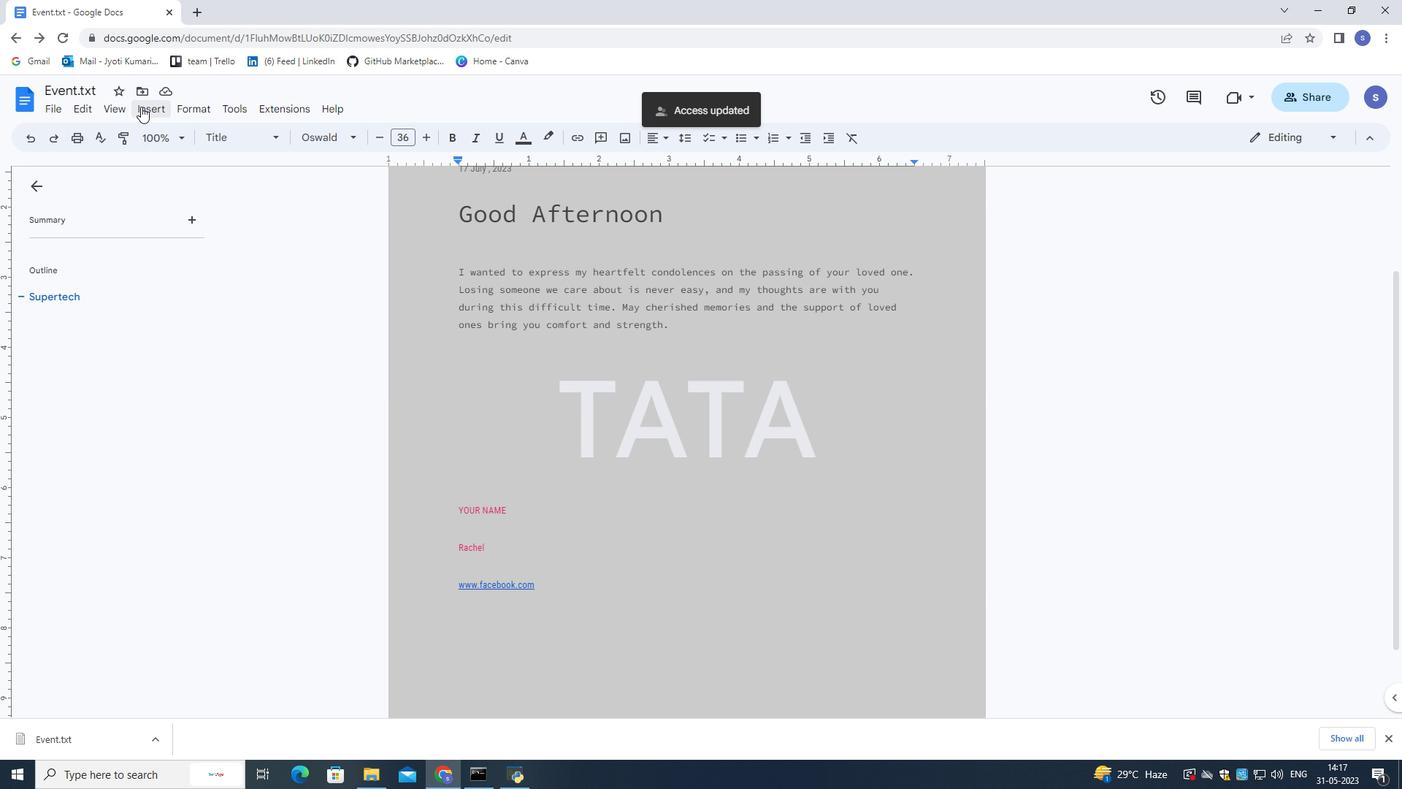 
Action: Mouse moved to (642, 417)
Screenshot: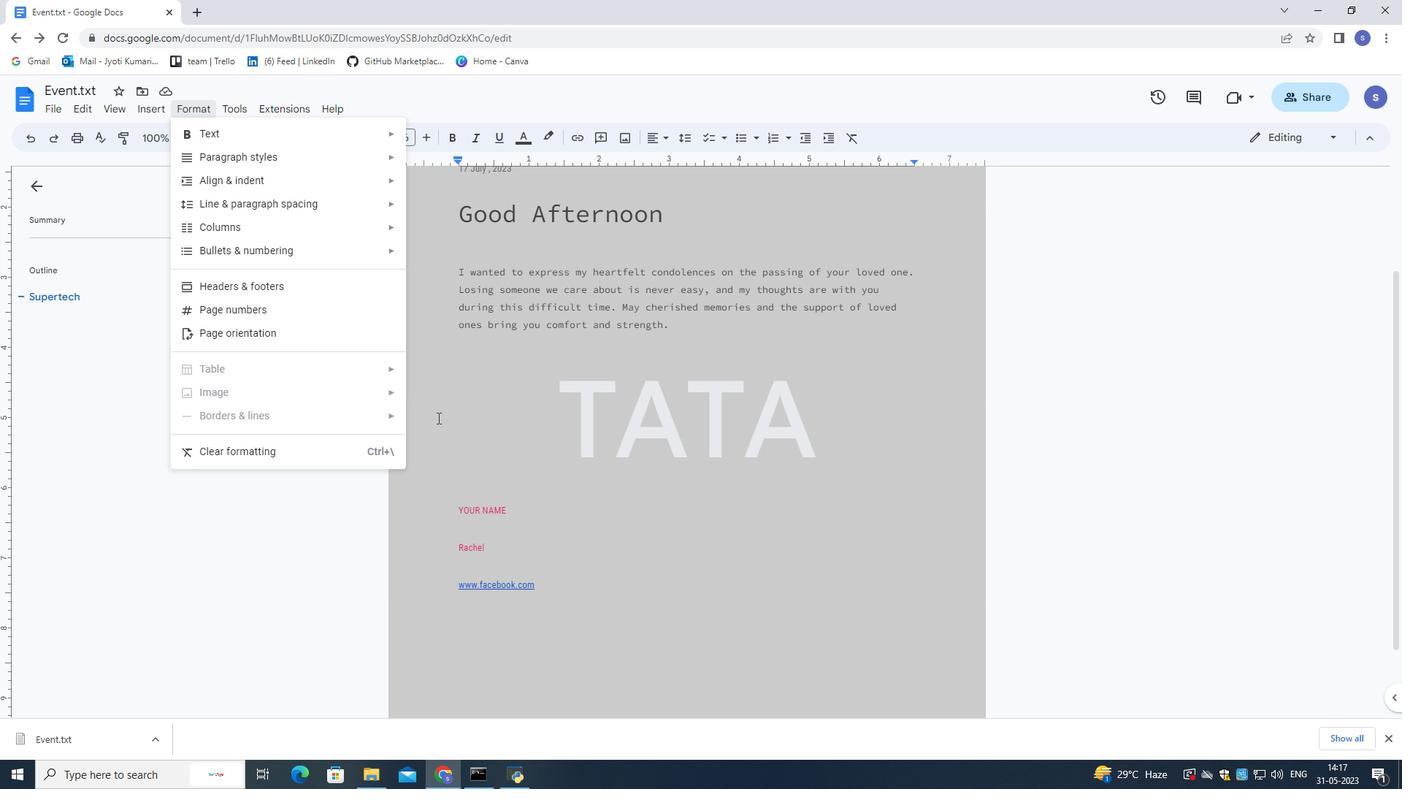 
Action: Mouse pressed left at (642, 417)
Screenshot: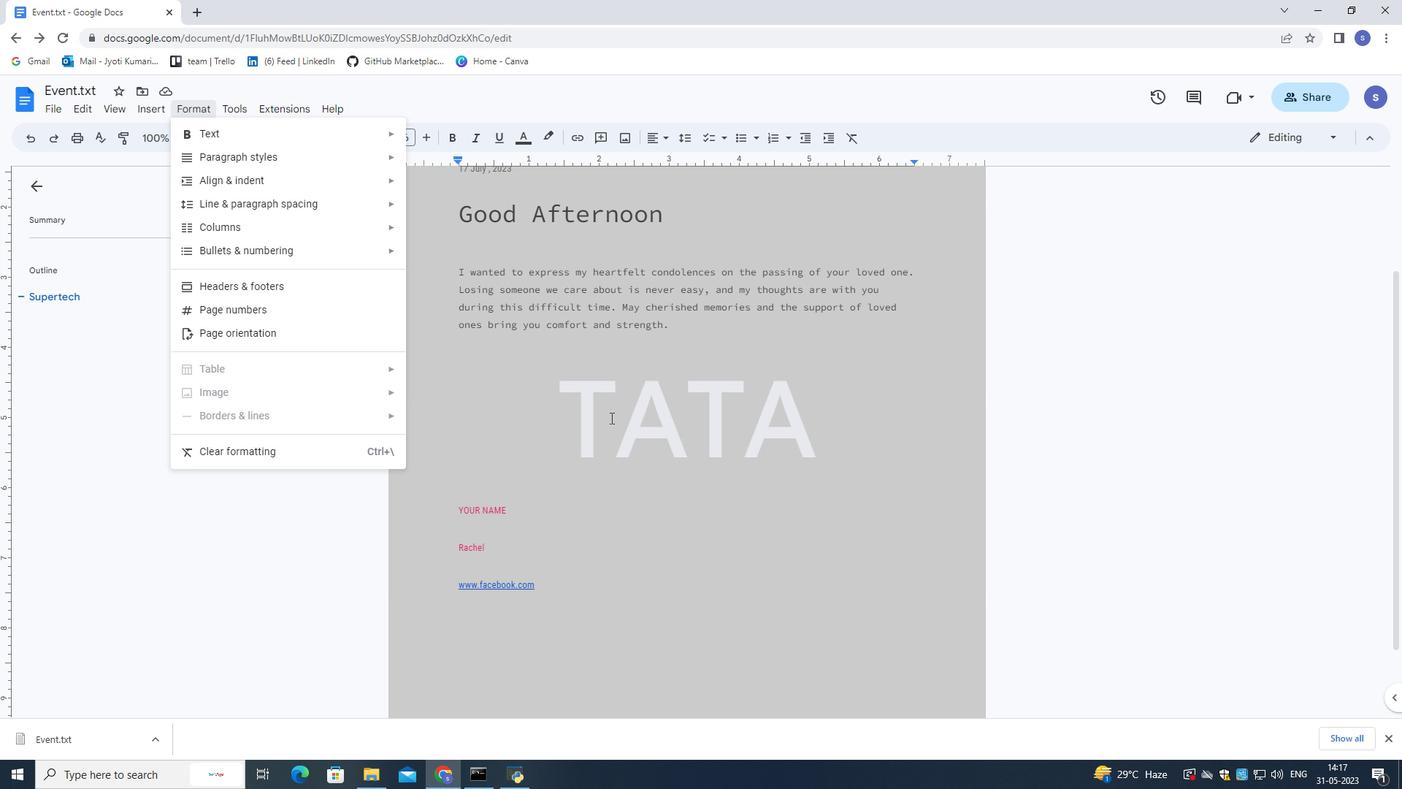 
